 Task: Find connections with filter location Bongaigaon with filter topic #bespokewith filter profile language English with filter current company InMobi with filter school Shri Vaishnav Institute of Management, Indore with filter industry Wholesale Paper Products with filter service category Software Testing with filter keywords title Travel Writer
Action: Mouse moved to (507, 74)
Screenshot: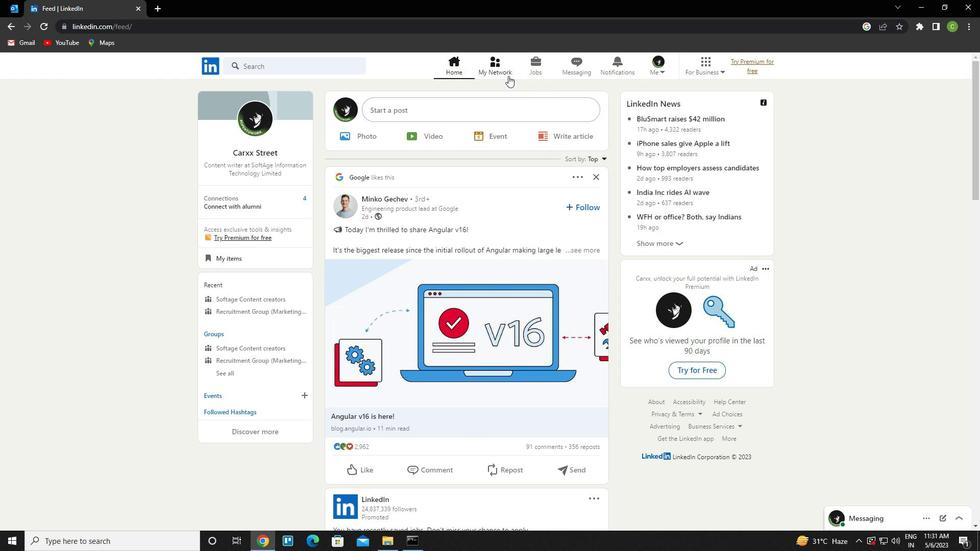 
Action: Mouse pressed left at (507, 74)
Screenshot: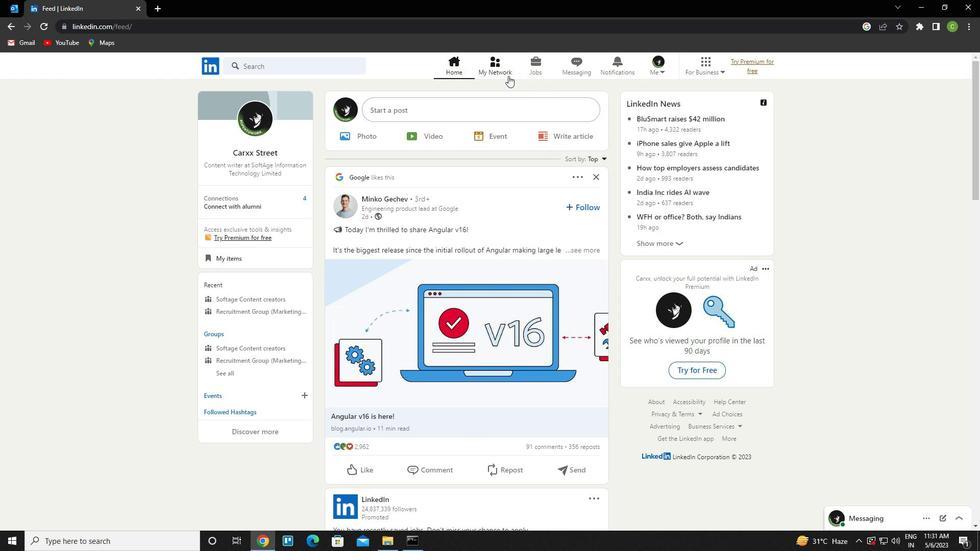 
Action: Mouse moved to (283, 120)
Screenshot: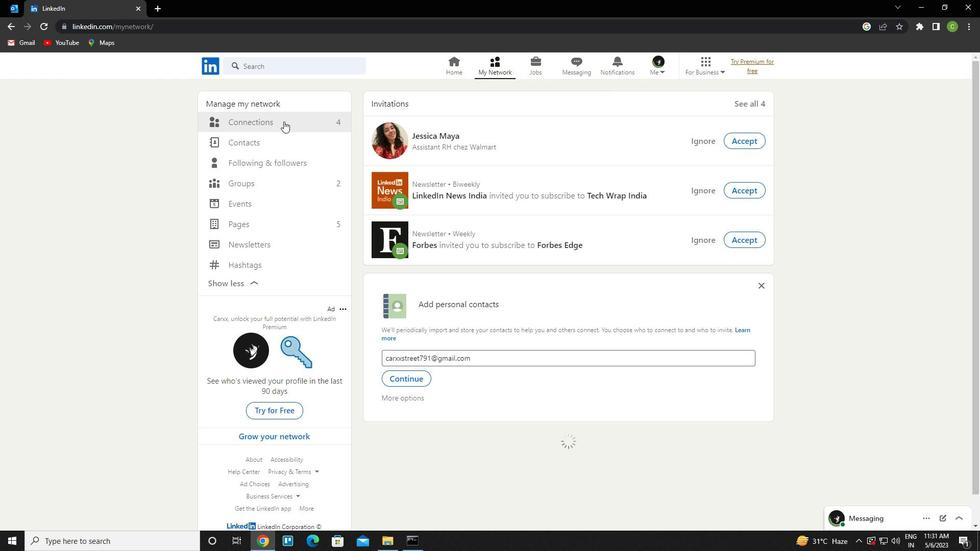 
Action: Mouse pressed left at (283, 120)
Screenshot: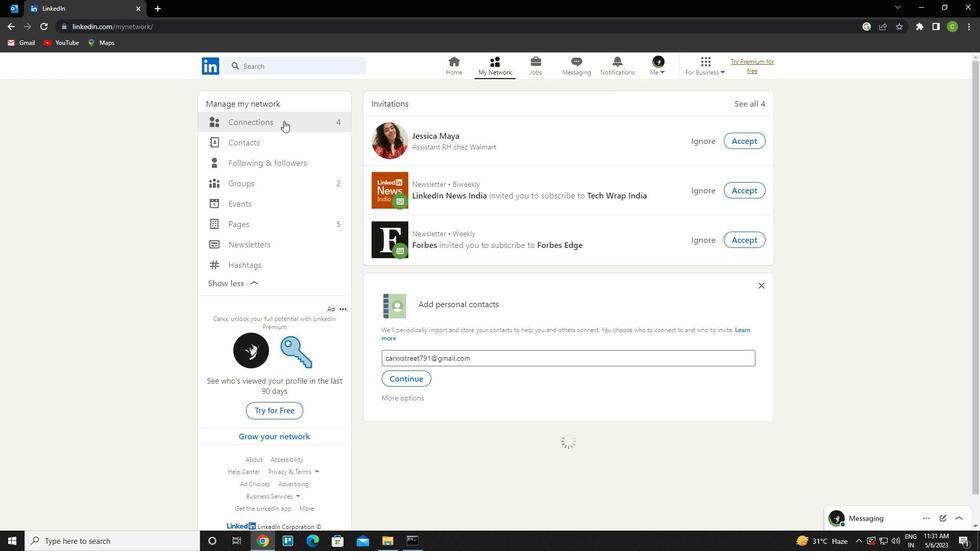 
Action: Mouse moved to (581, 117)
Screenshot: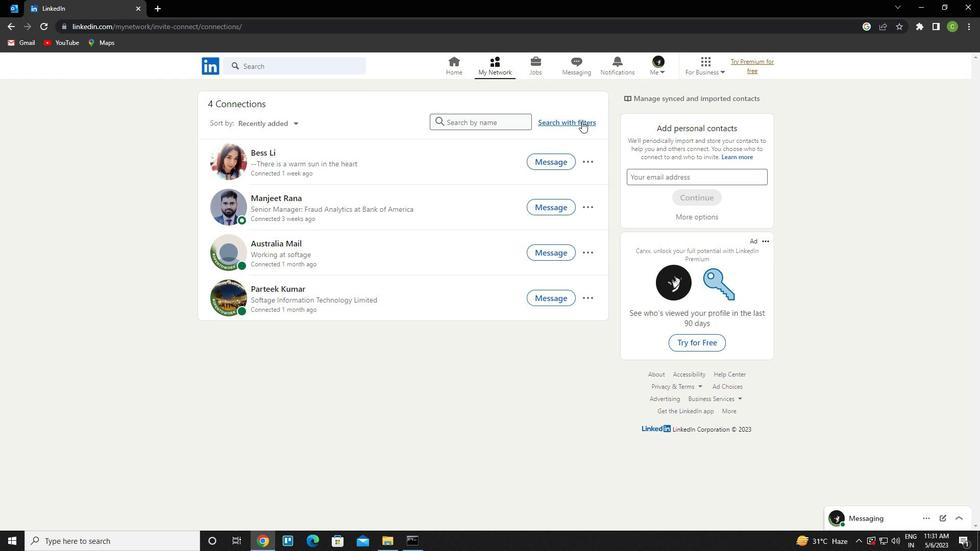 
Action: Mouse pressed left at (581, 117)
Screenshot: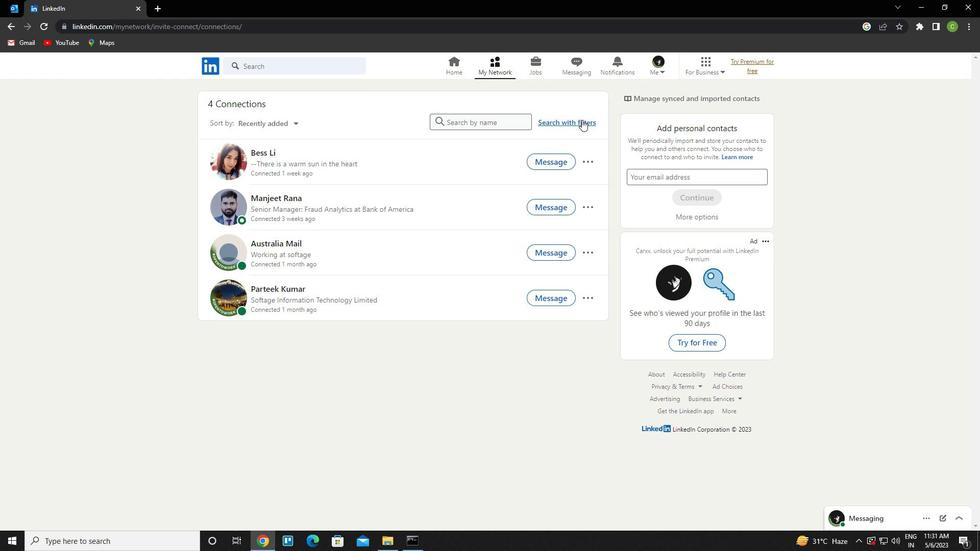 
Action: Mouse moved to (527, 92)
Screenshot: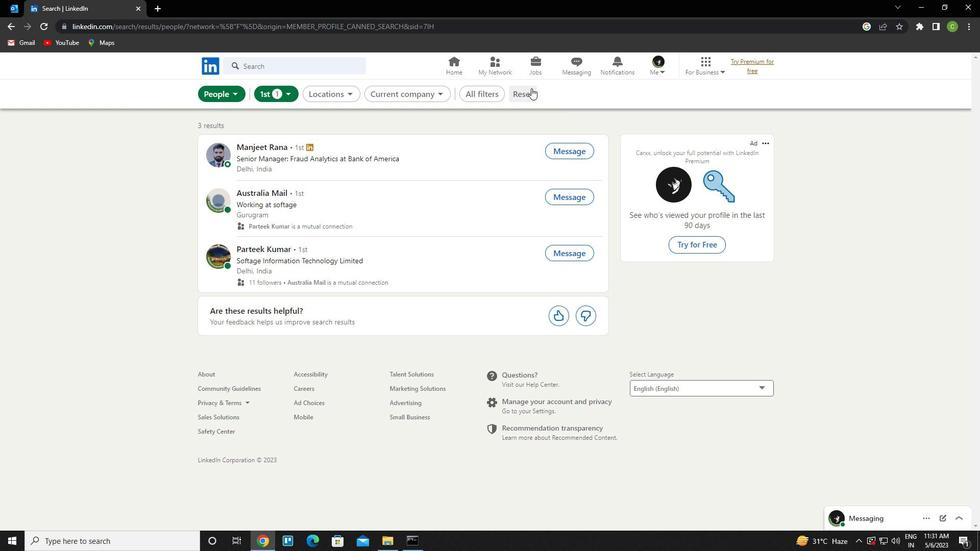 
Action: Mouse pressed left at (527, 92)
Screenshot: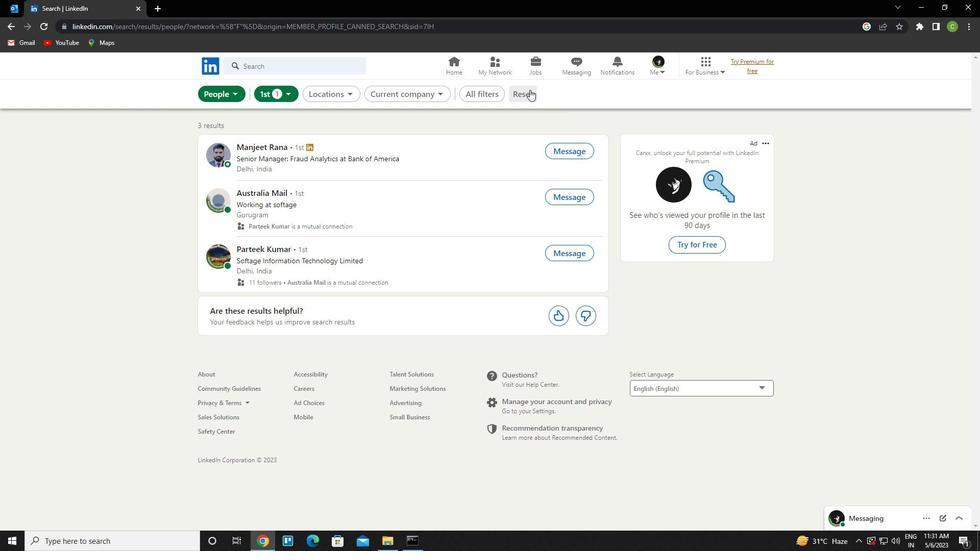 
Action: Mouse moved to (502, 98)
Screenshot: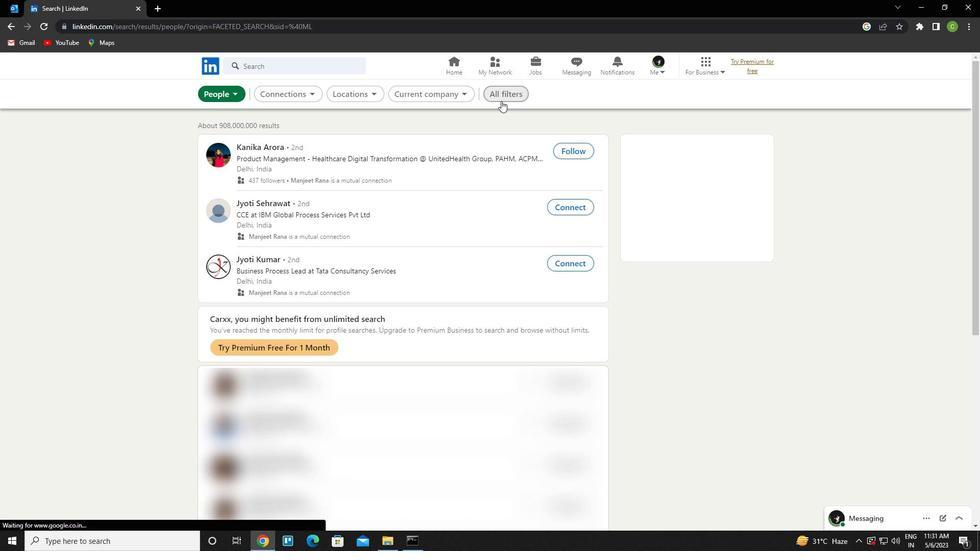 
Action: Mouse pressed left at (502, 98)
Screenshot: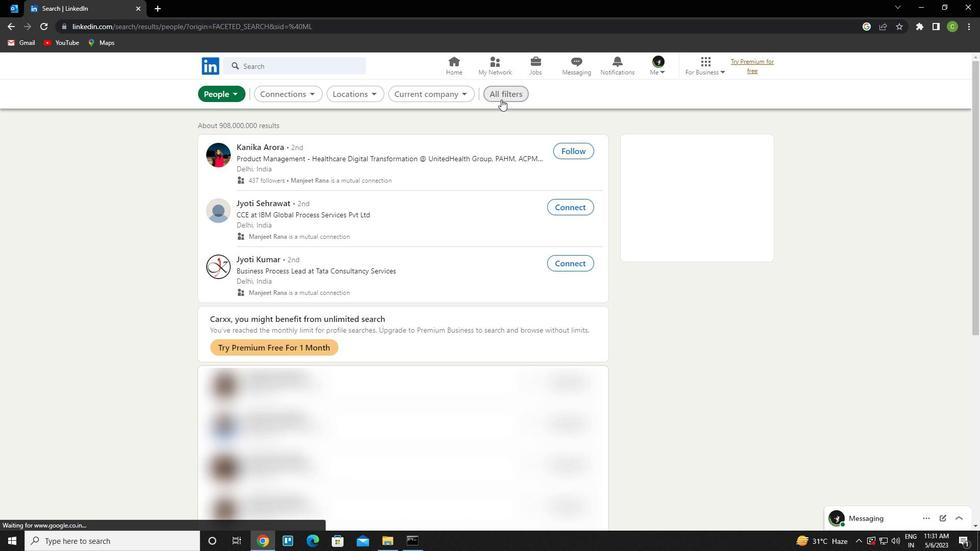
Action: Mouse moved to (850, 276)
Screenshot: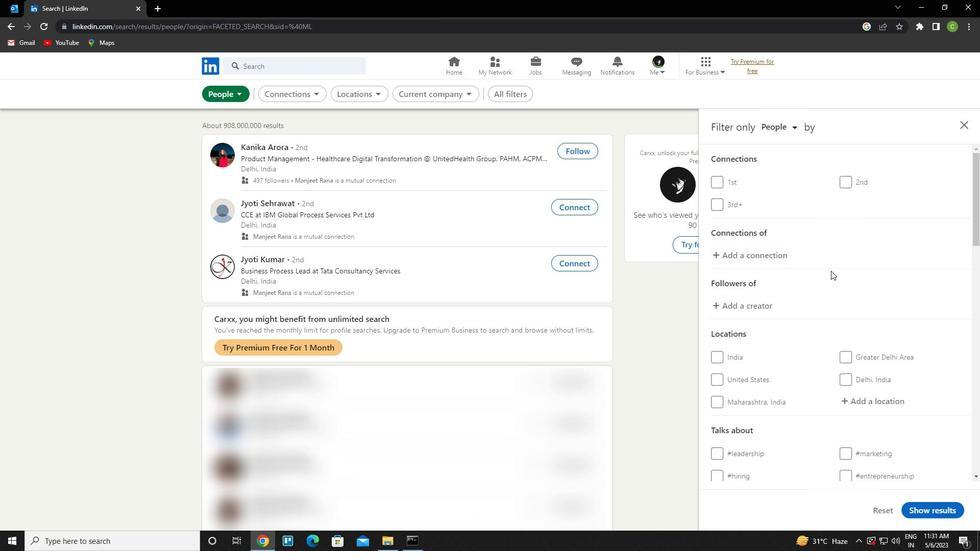 
Action: Mouse scrolled (850, 276) with delta (0, 0)
Screenshot: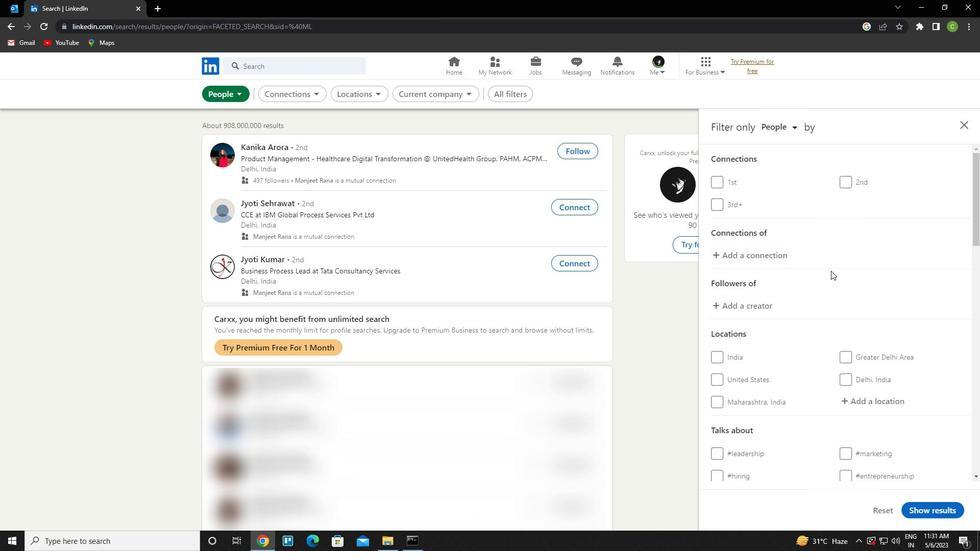
Action: Mouse moved to (853, 277)
Screenshot: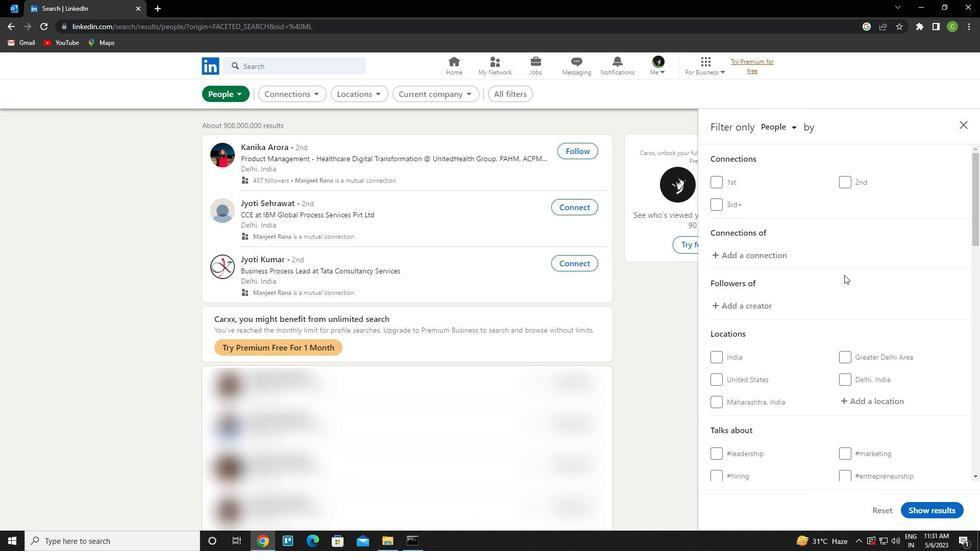 
Action: Mouse scrolled (853, 277) with delta (0, 0)
Screenshot: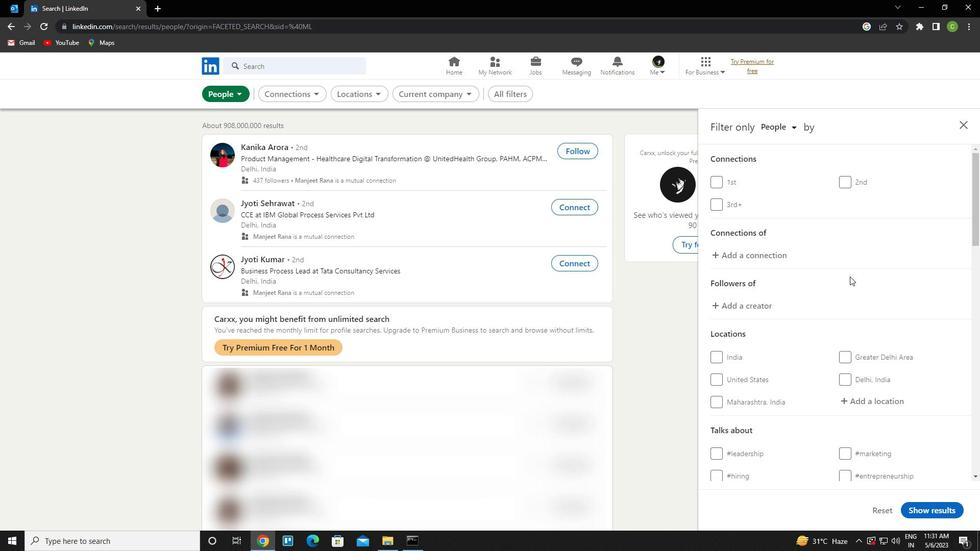 
Action: Mouse moved to (874, 295)
Screenshot: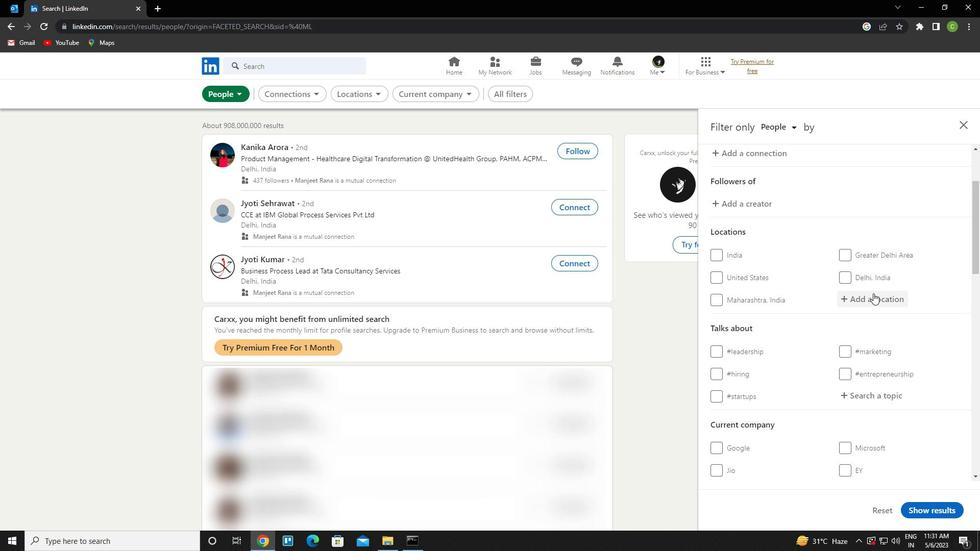 
Action: Mouse pressed left at (874, 295)
Screenshot: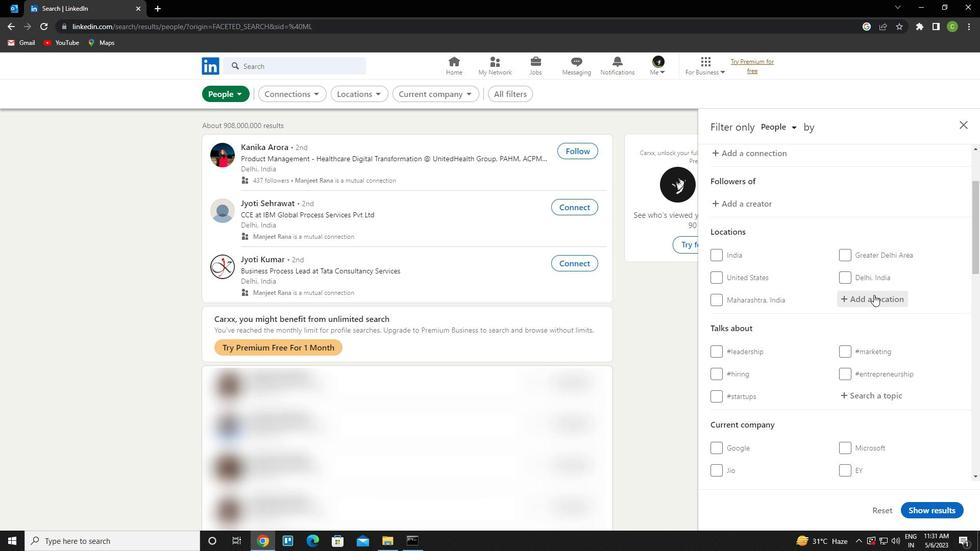 
Action: Key pressed <Key.caps_lock>b<Key.caps_lock>ongaigoan<Key.down><Key.enter><Key.backspace><Key.backspace><Key.backspace><Key.backspace><Key.backspace><Key.backspace><Key.down><Key.enter>
Screenshot: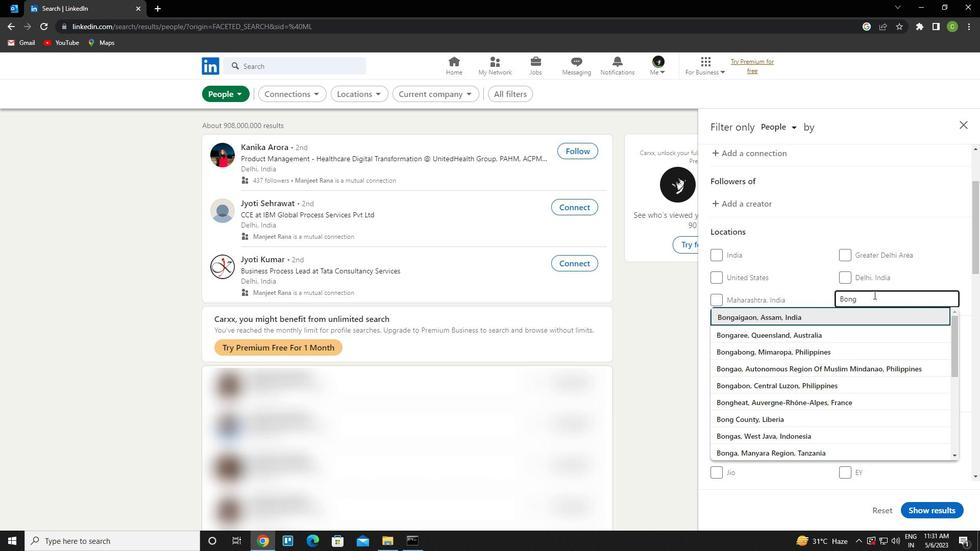 
Action: Mouse moved to (976, 208)
Screenshot: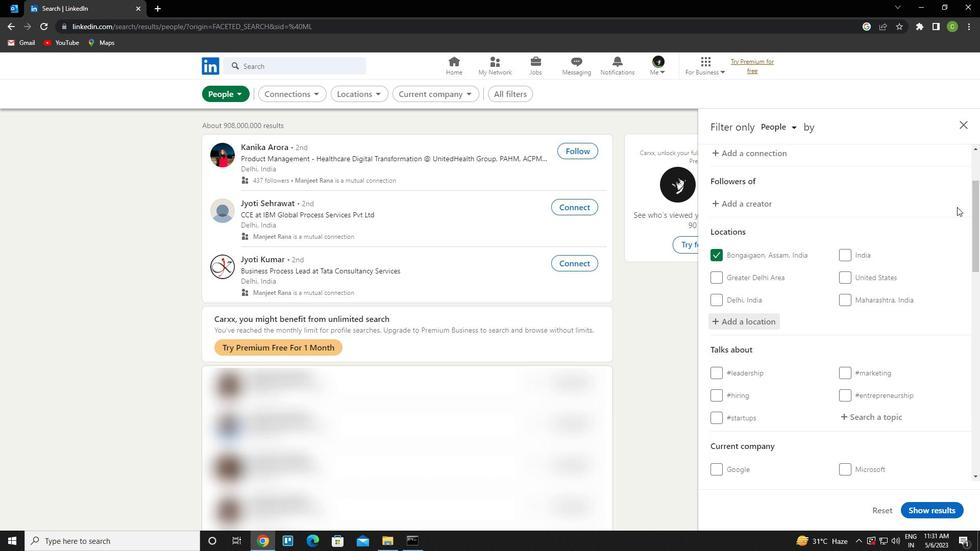 
Action: Mouse scrolled (976, 207) with delta (0, 0)
Screenshot: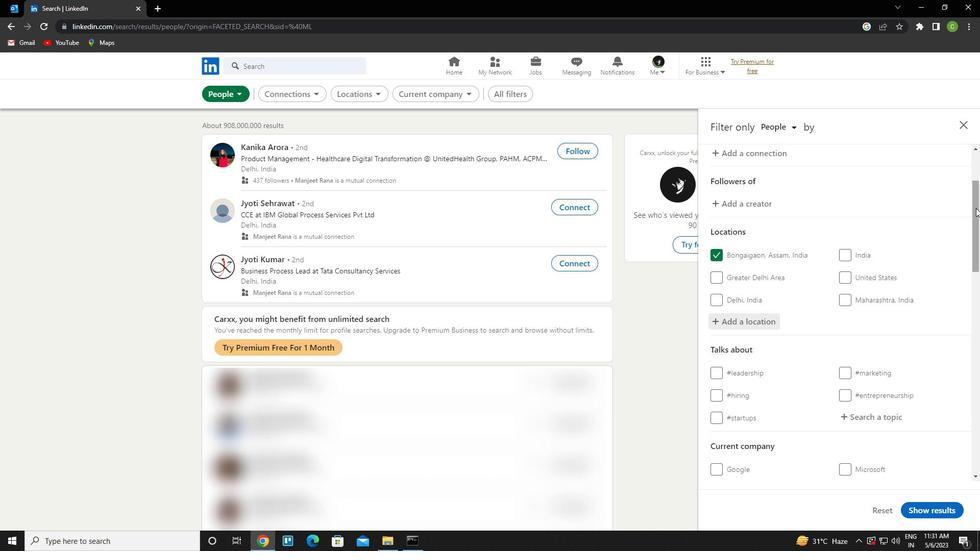 
Action: Mouse moved to (869, 373)
Screenshot: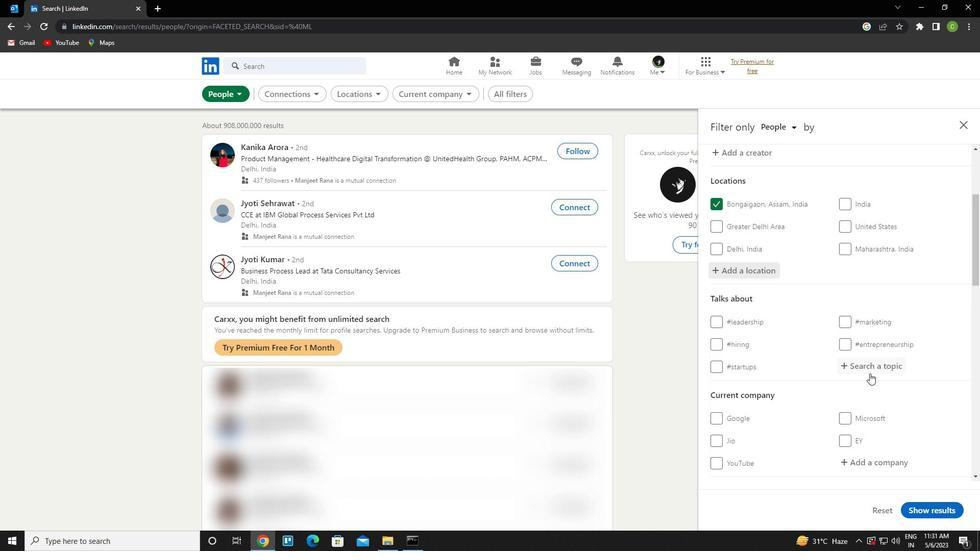 
Action: Mouse pressed left at (869, 373)
Screenshot: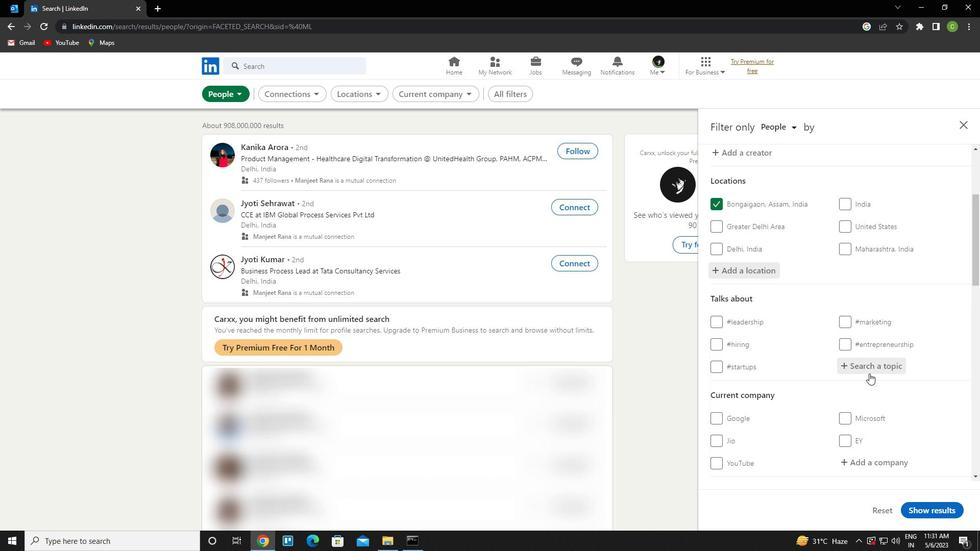 
Action: Key pressed bespoke<Key.down><Key.enter>
Screenshot: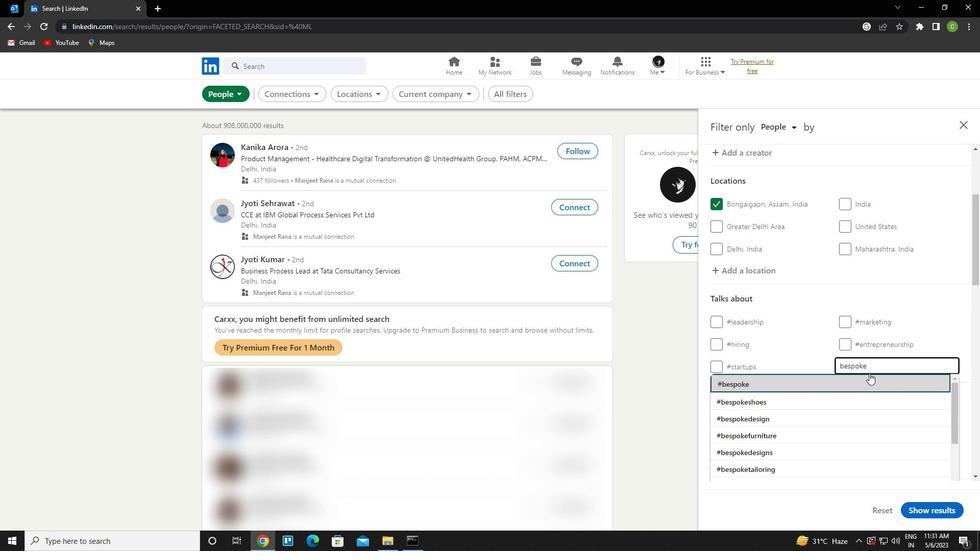 
Action: Mouse moved to (866, 351)
Screenshot: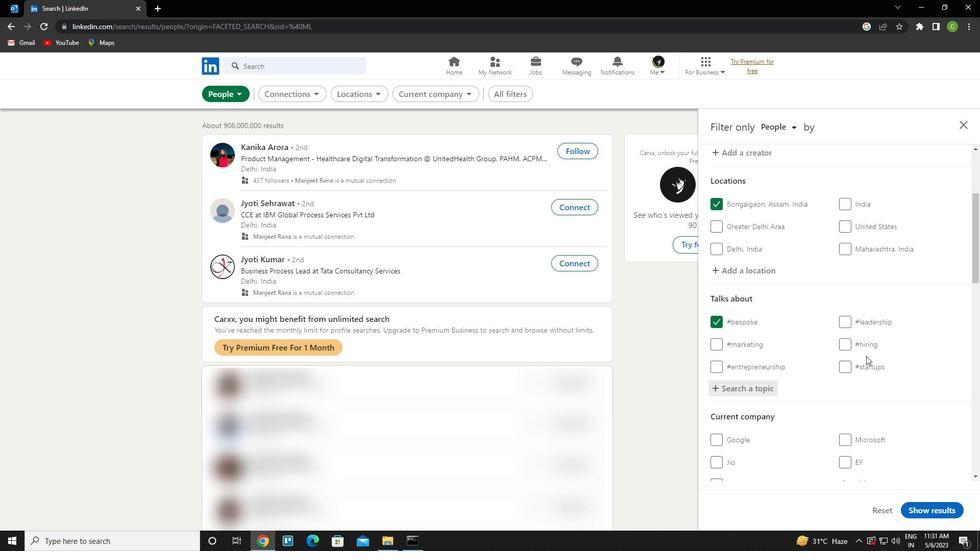 
Action: Mouse scrolled (866, 351) with delta (0, 0)
Screenshot: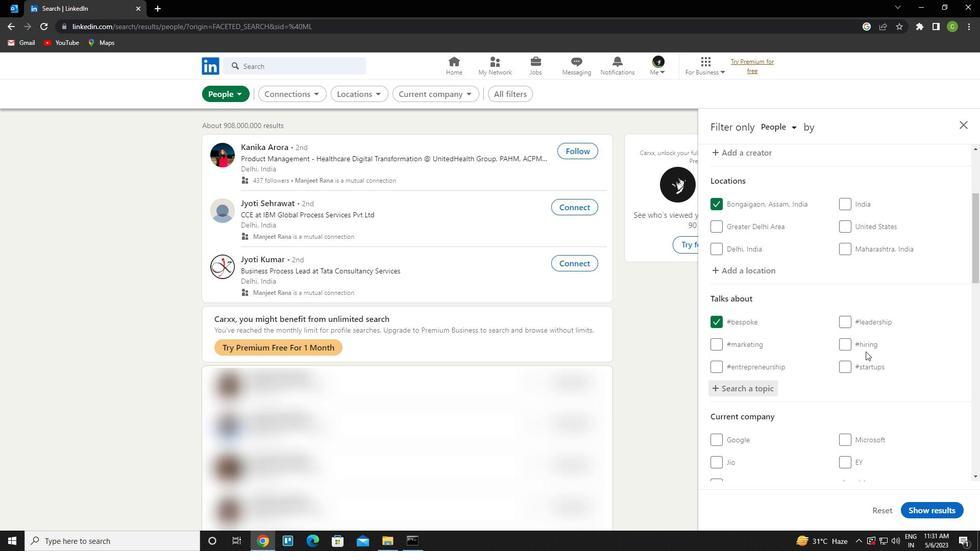
Action: Mouse scrolled (866, 351) with delta (0, 0)
Screenshot: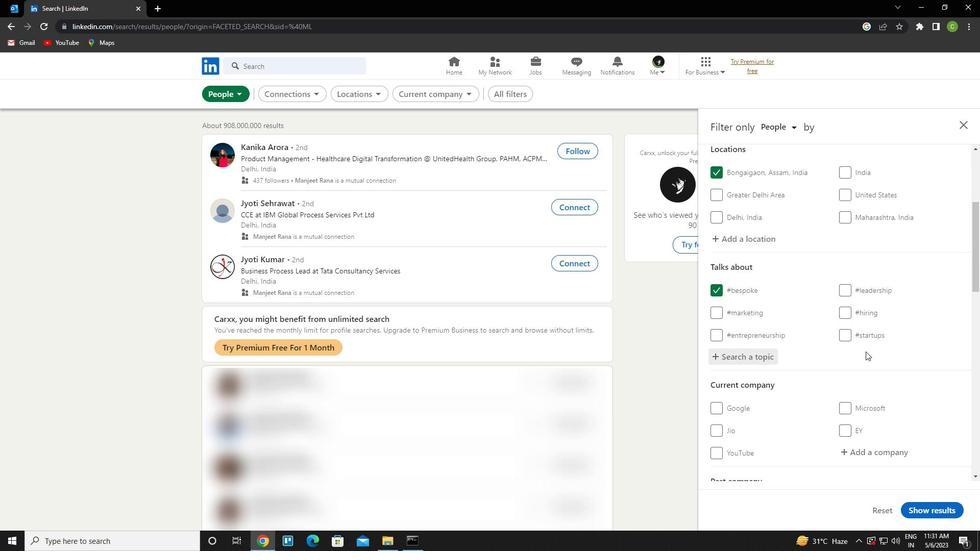 
Action: Mouse scrolled (866, 351) with delta (0, 0)
Screenshot: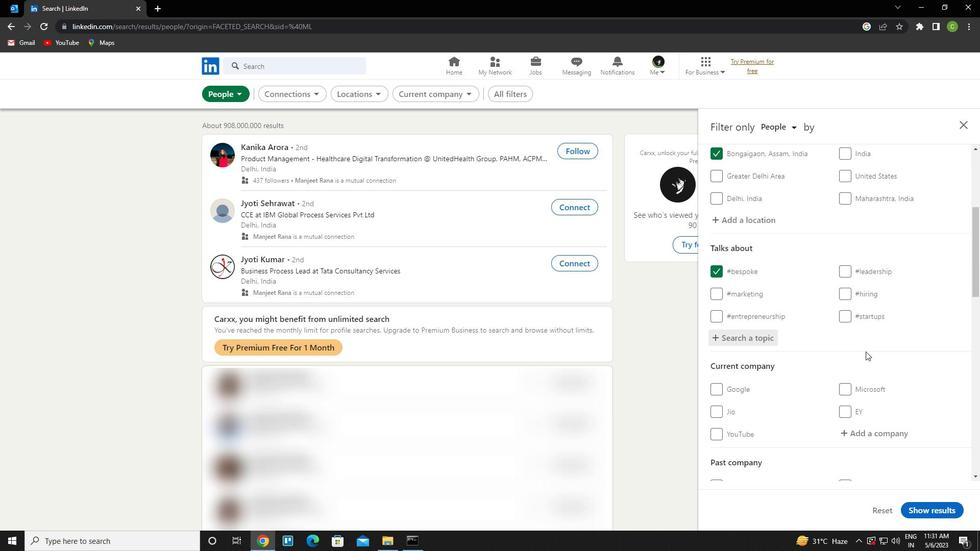 
Action: Mouse scrolled (866, 351) with delta (0, 0)
Screenshot: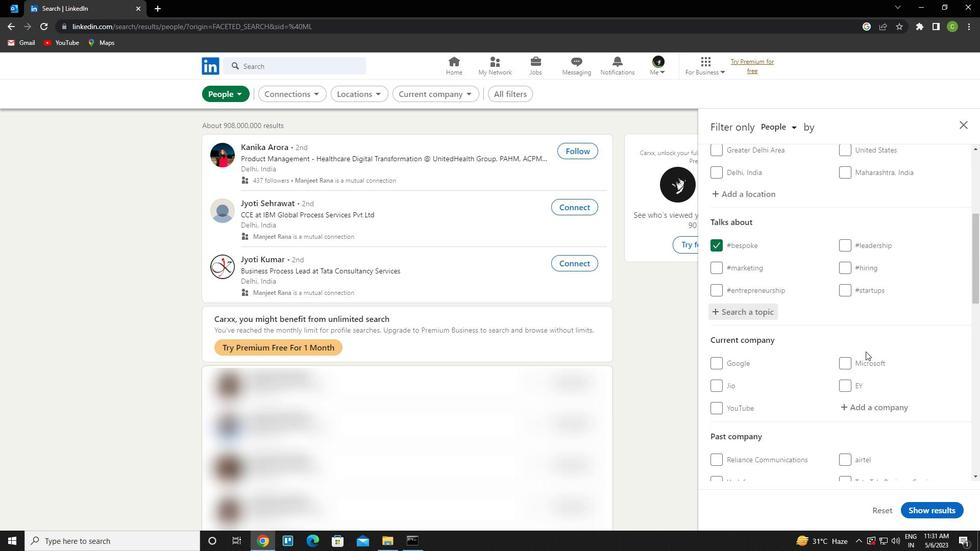 
Action: Mouse scrolled (866, 351) with delta (0, 0)
Screenshot: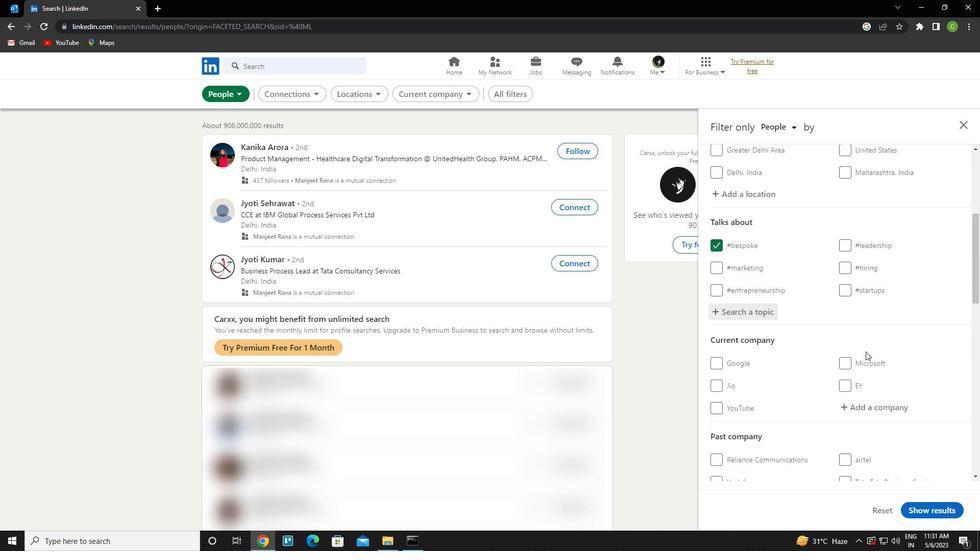 
Action: Mouse scrolled (866, 351) with delta (0, 0)
Screenshot: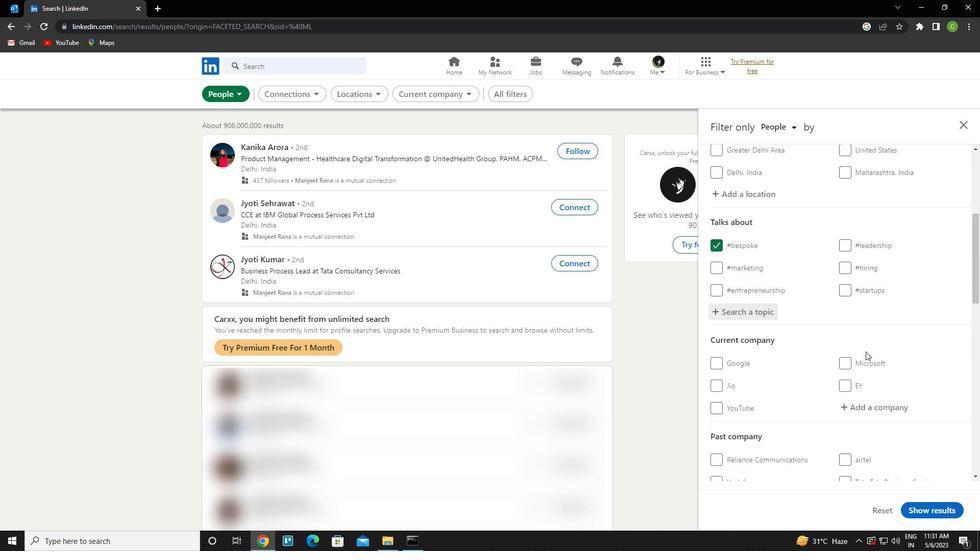 
Action: Mouse scrolled (866, 351) with delta (0, 0)
Screenshot: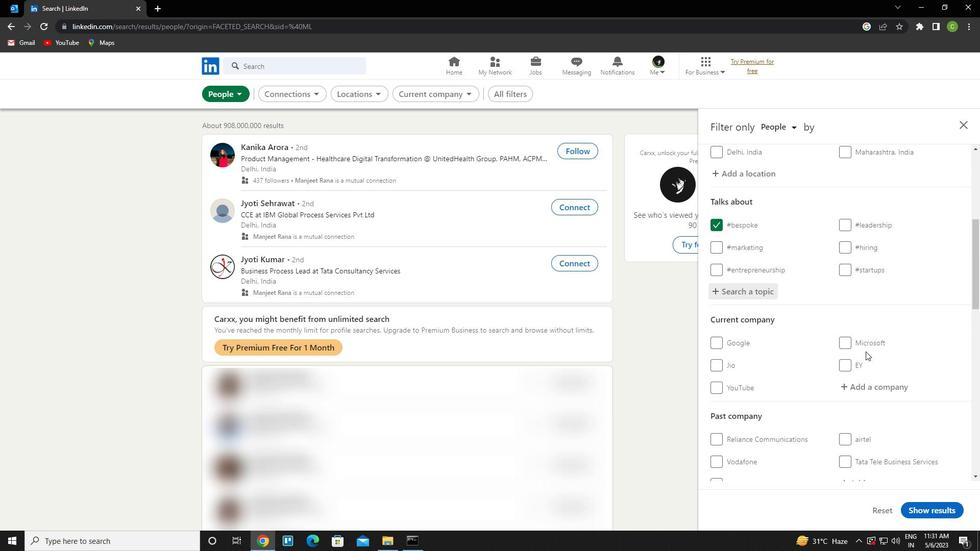 
Action: Mouse scrolled (866, 351) with delta (0, 0)
Screenshot: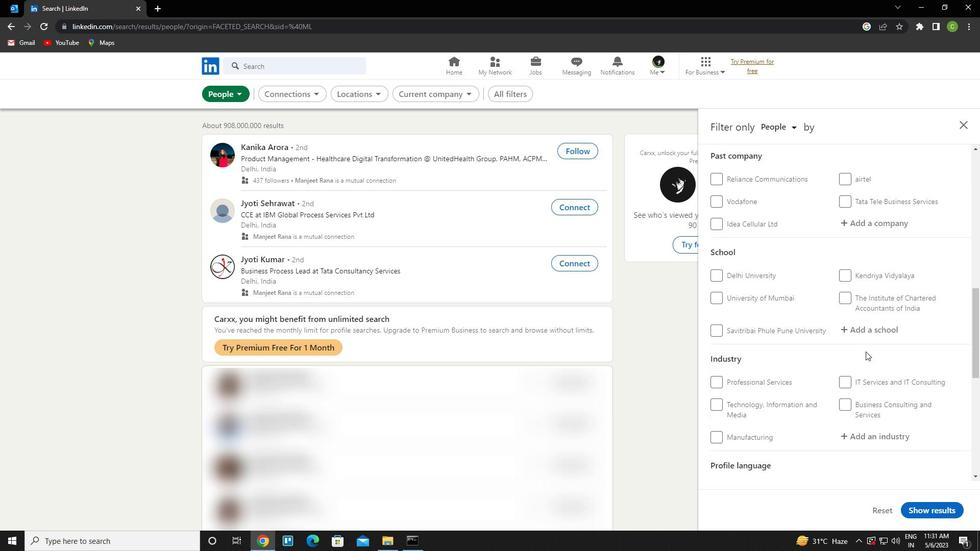 
Action: Mouse scrolled (866, 351) with delta (0, 0)
Screenshot: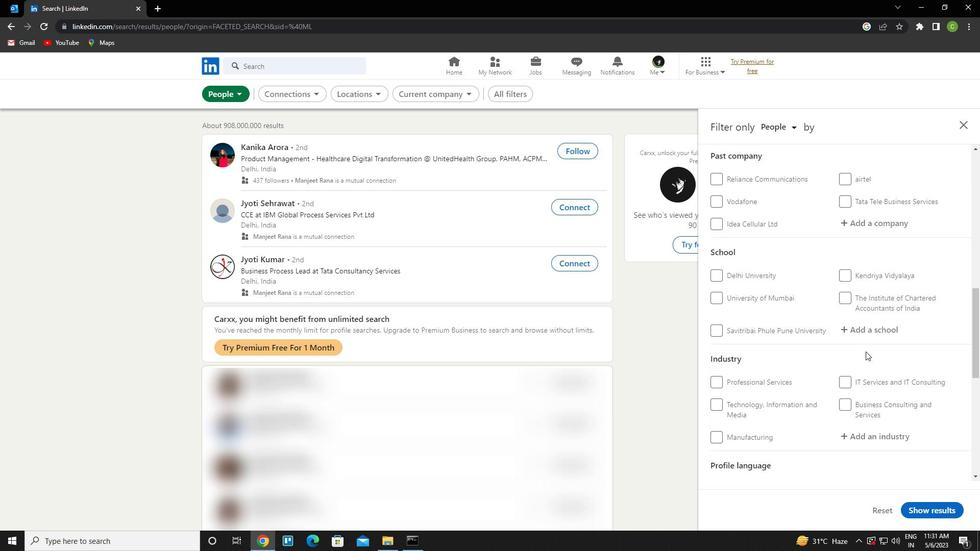 
Action: Mouse scrolled (866, 351) with delta (0, 0)
Screenshot: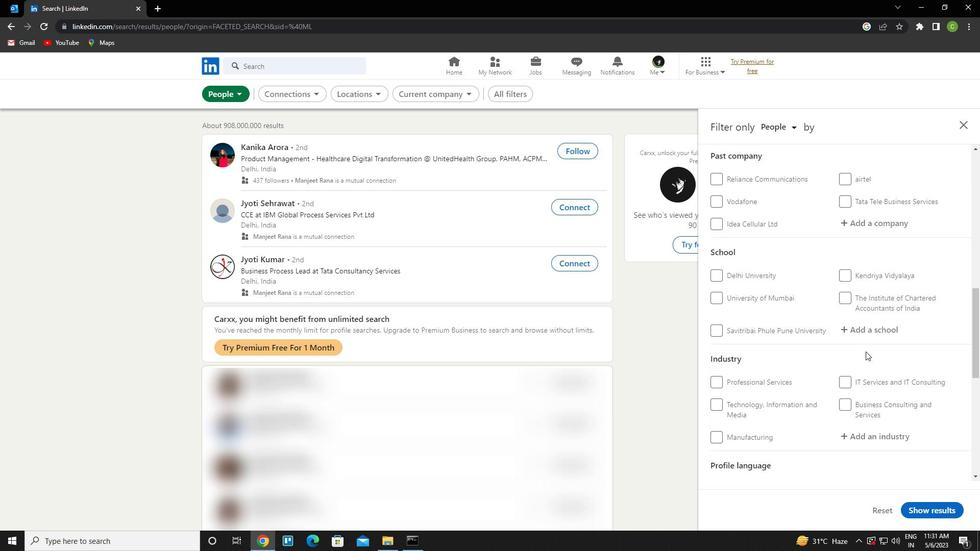 
Action: Mouse scrolled (866, 351) with delta (0, 0)
Screenshot: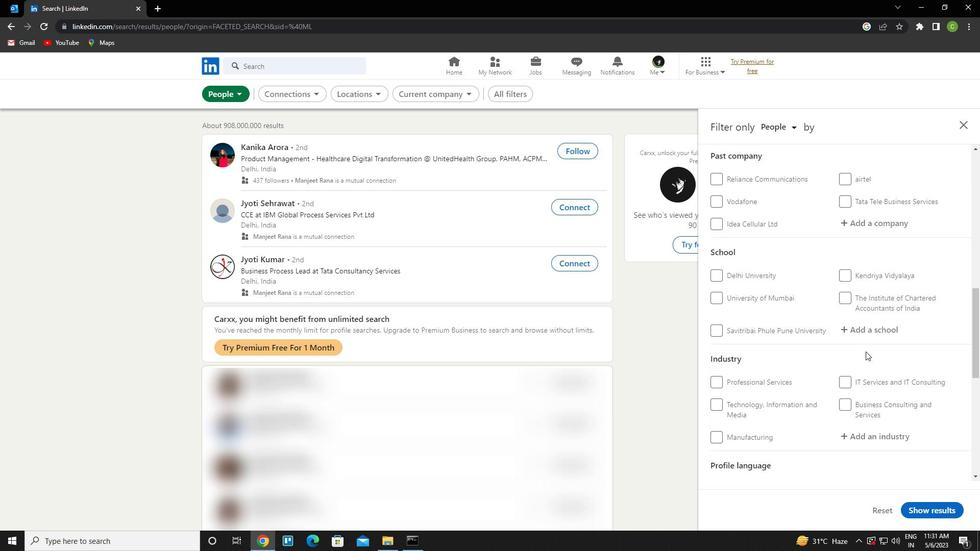 
Action: Mouse moved to (707, 281)
Screenshot: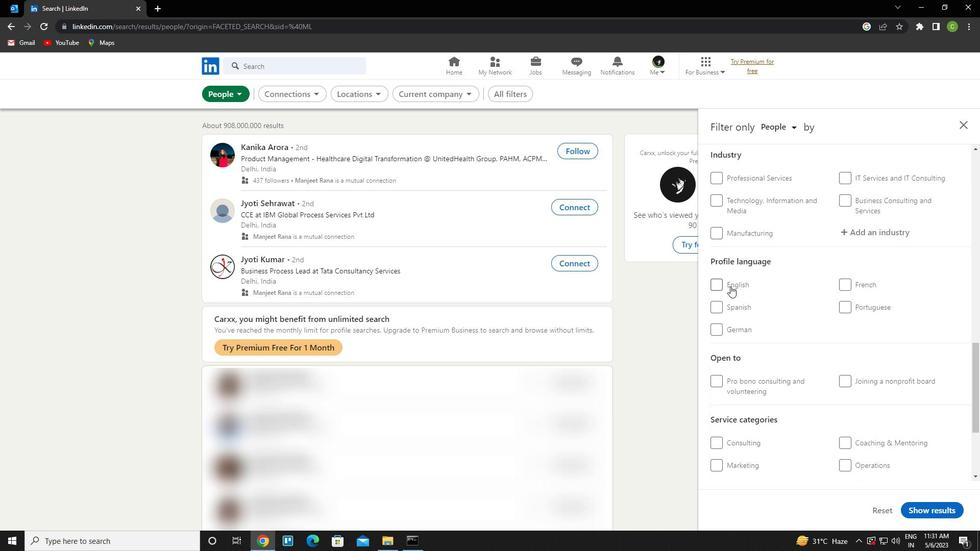 
Action: Mouse pressed left at (707, 281)
Screenshot: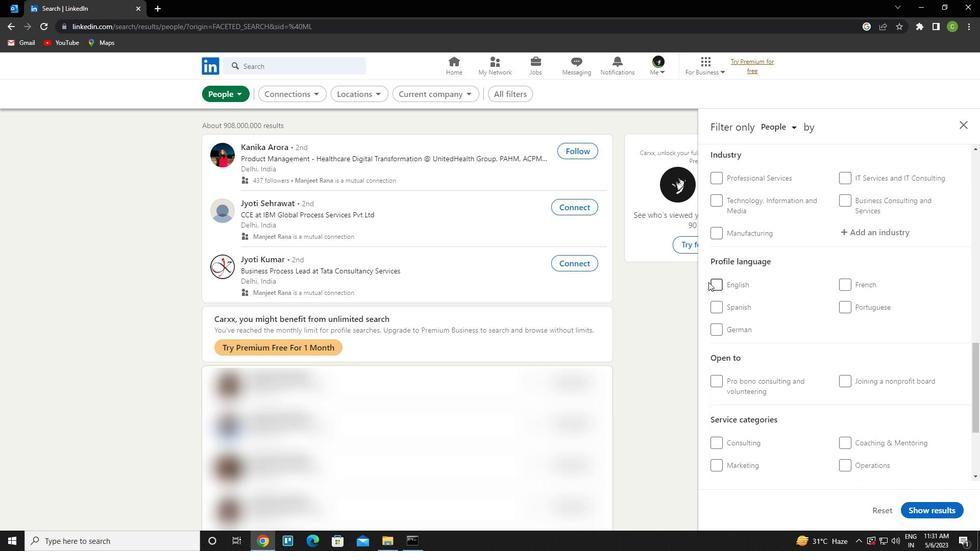
Action: Mouse moved to (711, 283)
Screenshot: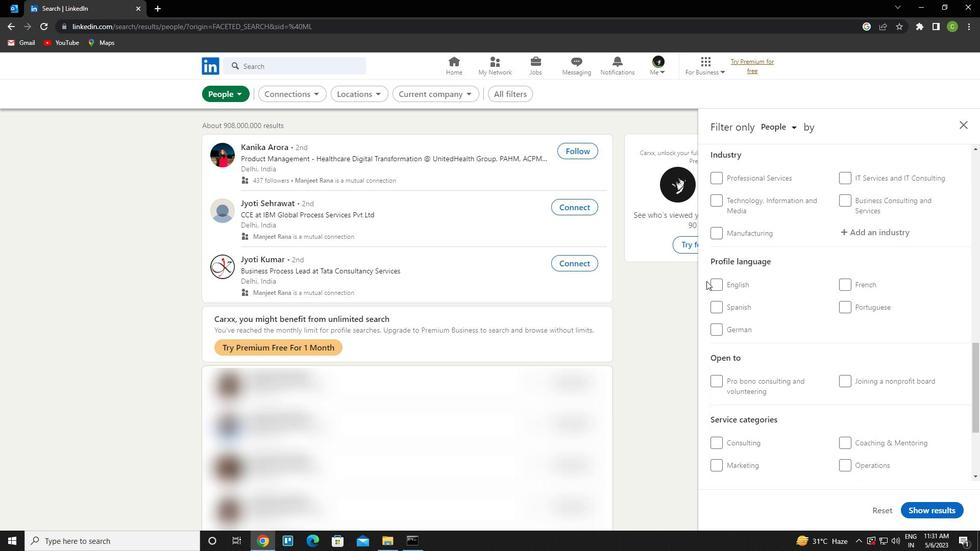
Action: Mouse pressed left at (711, 283)
Screenshot: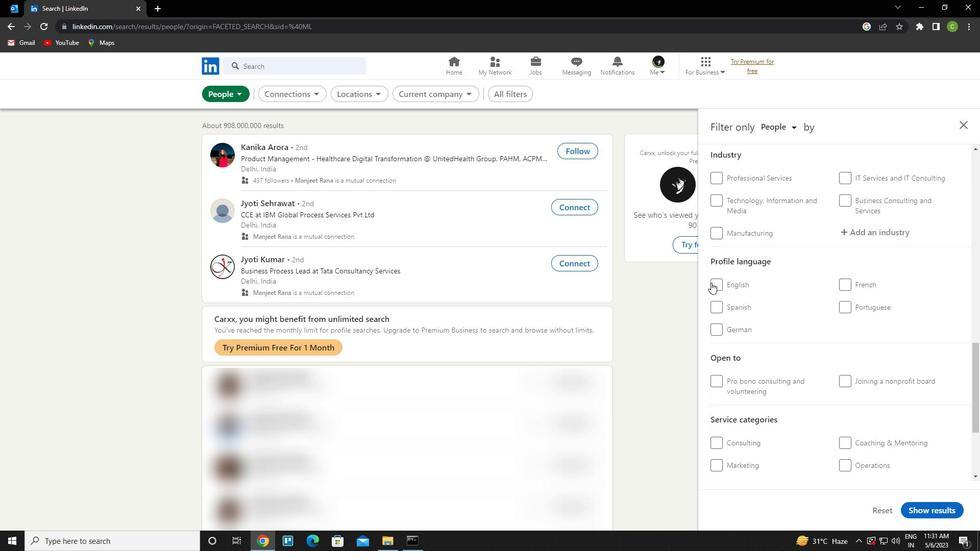 
Action: Mouse moved to (804, 321)
Screenshot: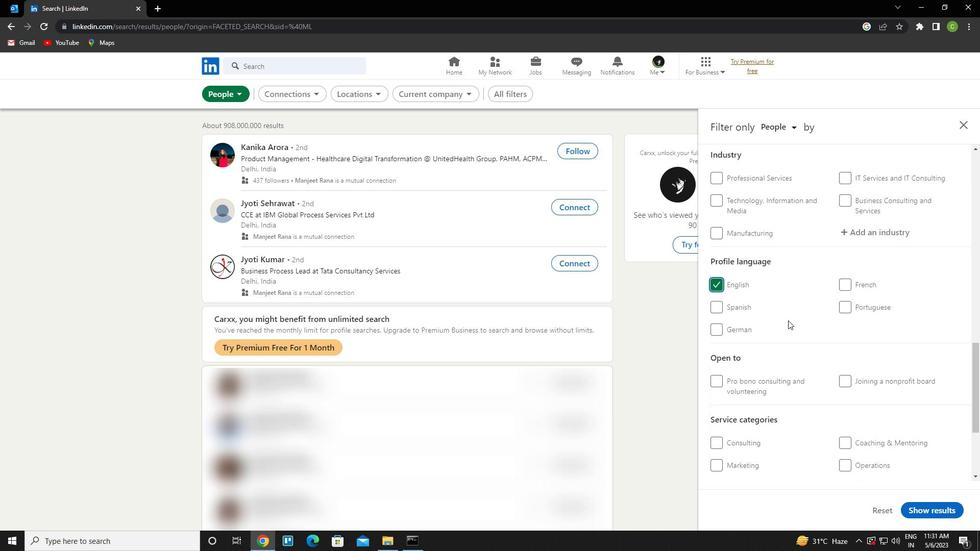 
Action: Mouse scrolled (804, 322) with delta (0, 0)
Screenshot: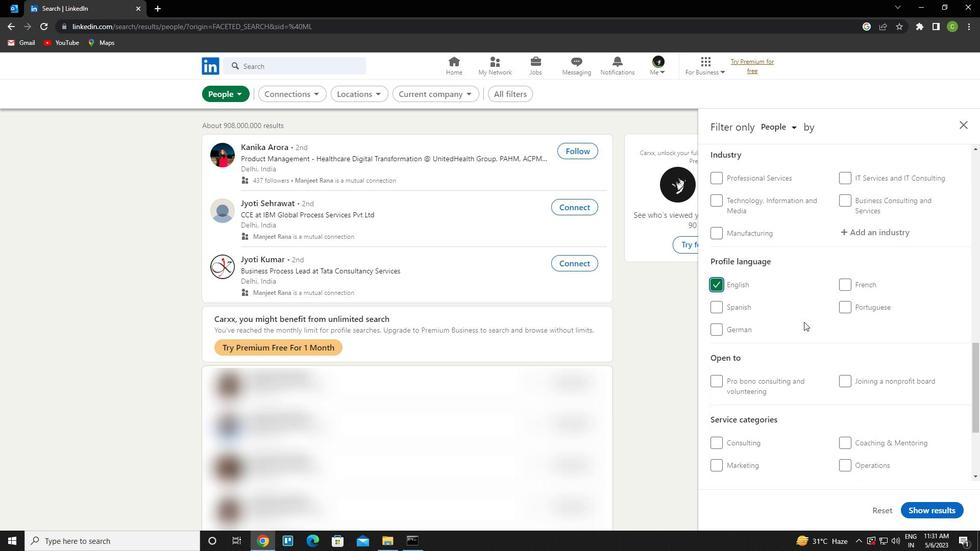 
Action: Mouse scrolled (804, 322) with delta (0, 0)
Screenshot: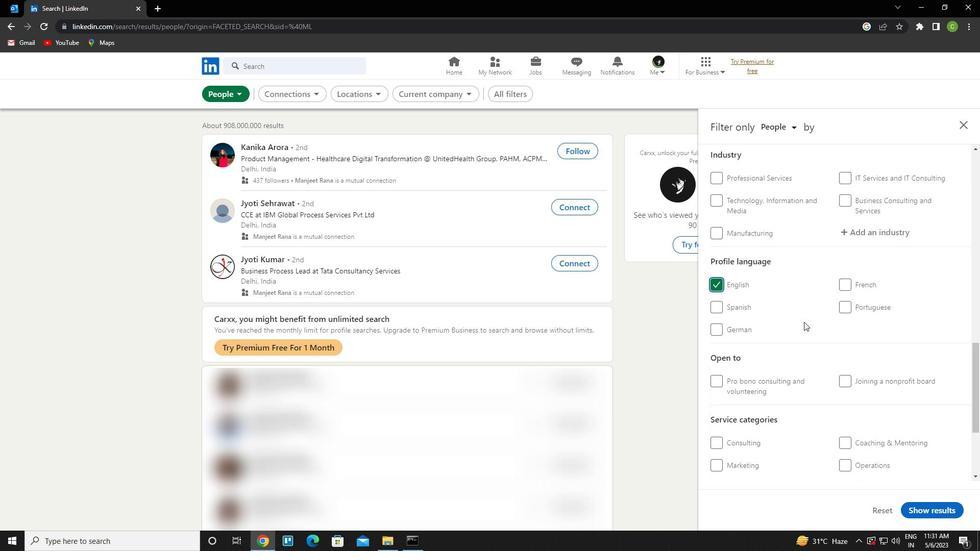 
Action: Mouse scrolled (804, 322) with delta (0, 0)
Screenshot: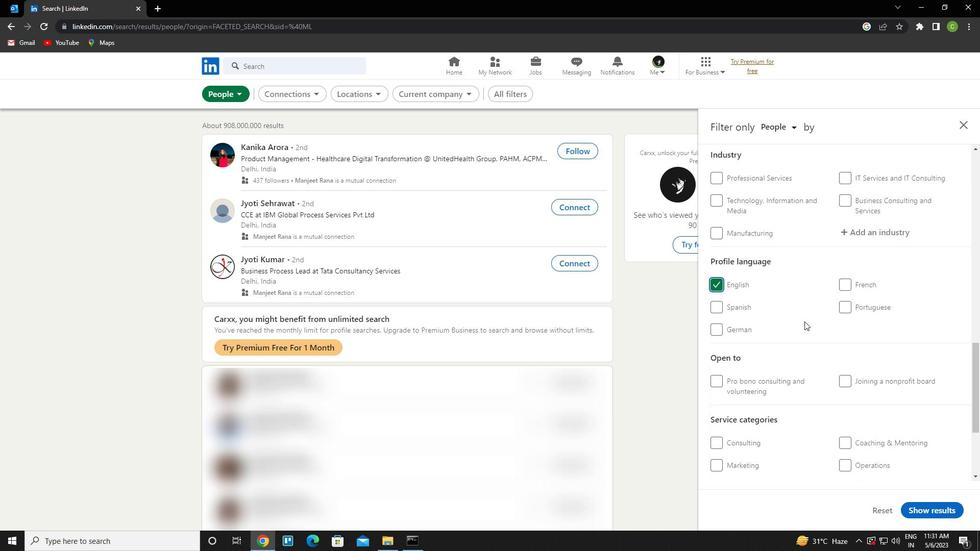 
Action: Mouse scrolled (804, 322) with delta (0, 0)
Screenshot: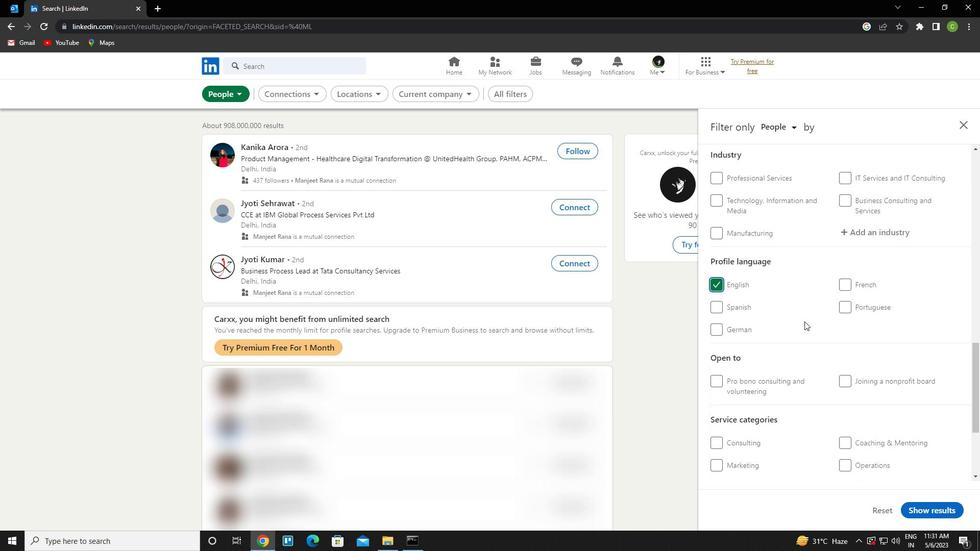 
Action: Mouse scrolled (804, 322) with delta (0, 0)
Screenshot: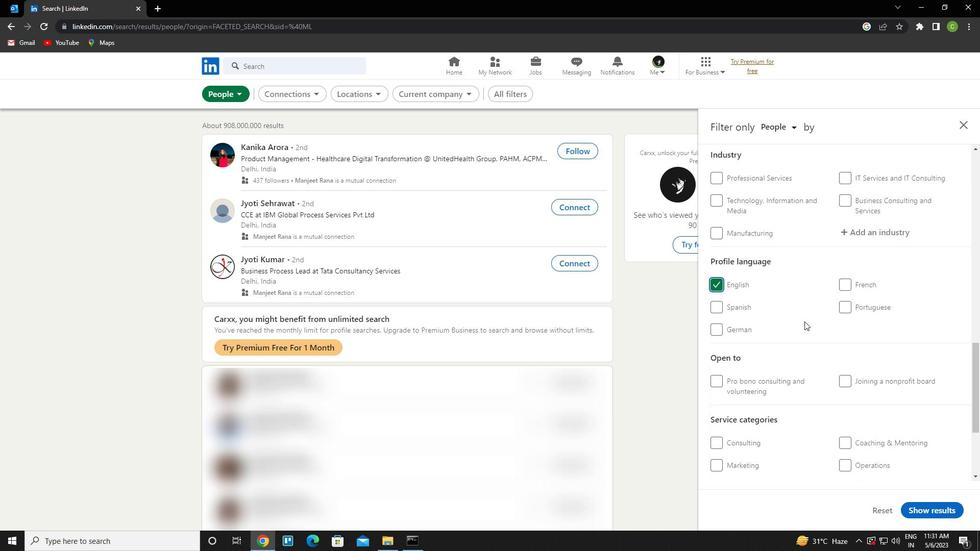 
Action: Mouse scrolled (804, 322) with delta (0, 0)
Screenshot: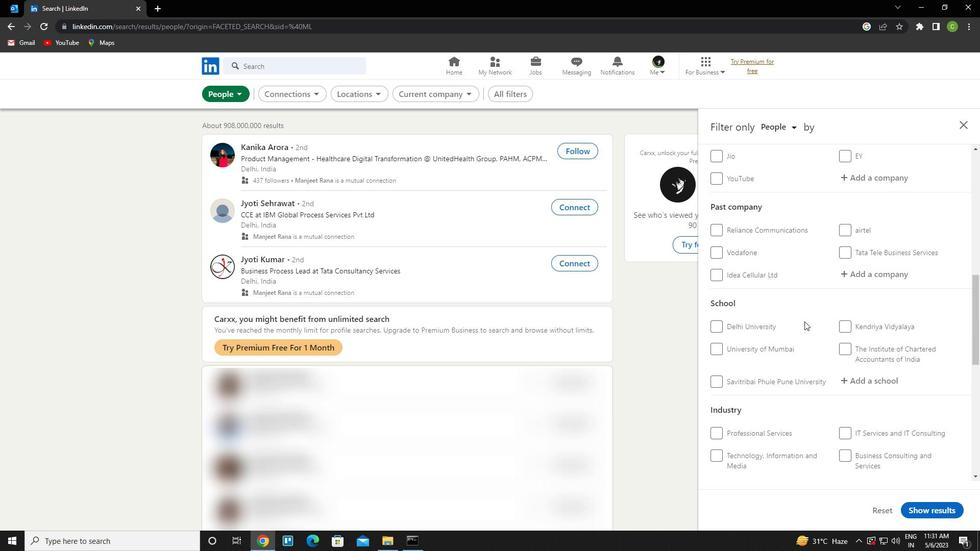 
Action: Mouse moved to (875, 233)
Screenshot: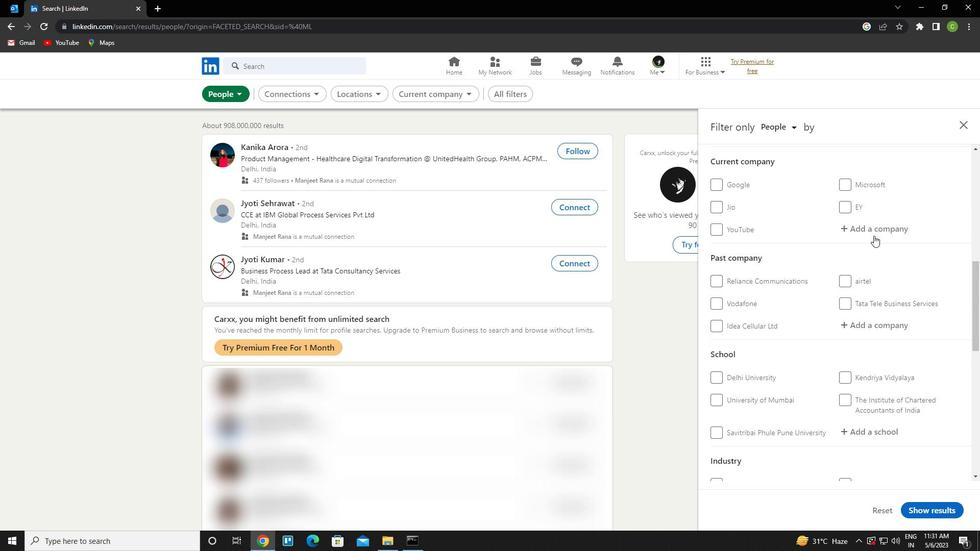 
Action: Mouse pressed left at (875, 233)
Screenshot: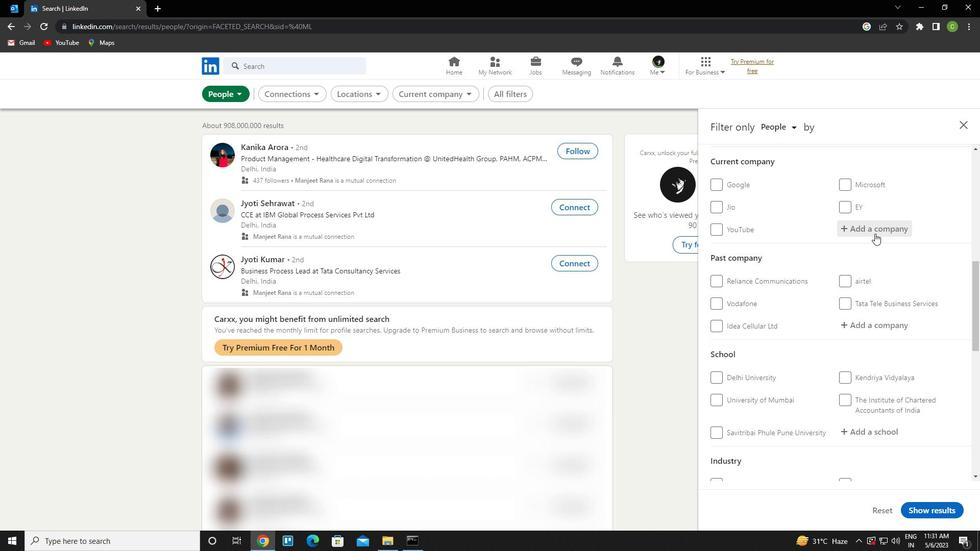 
Action: Key pressed <Key.caps_lock>i<Key.caps_lock>nmobi<Key.down><Key.enter>
Screenshot: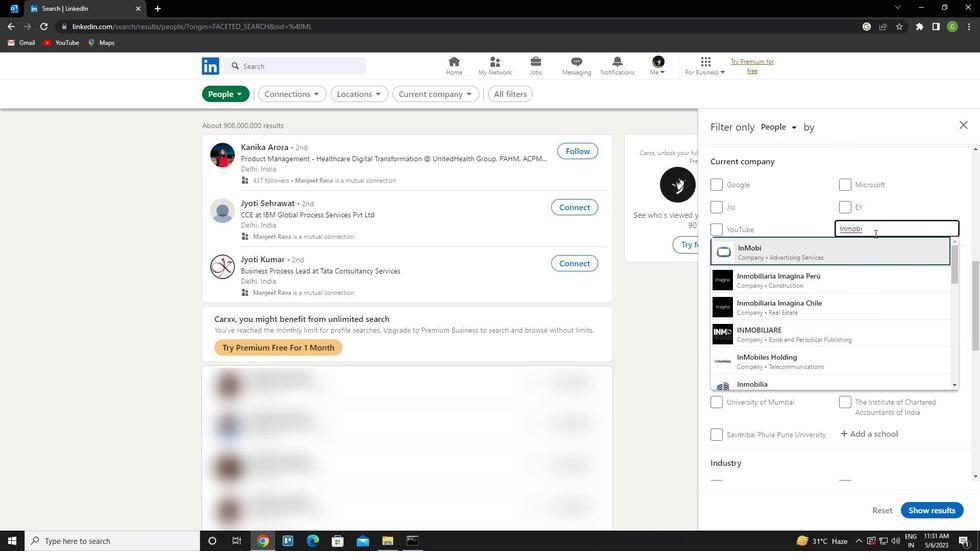 
Action: Mouse scrolled (875, 233) with delta (0, 0)
Screenshot: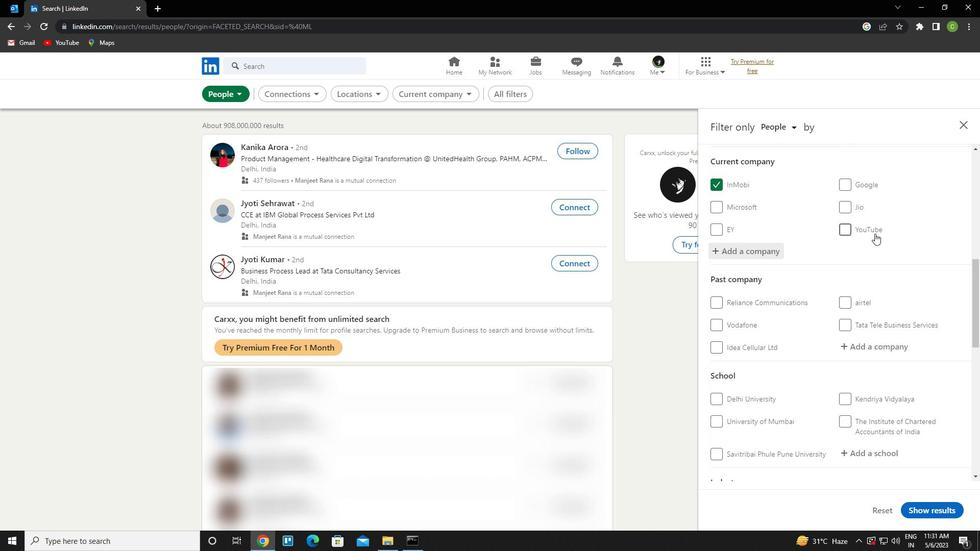 
Action: Mouse scrolled (875, 233) with delta (0, 0)
Screenshot: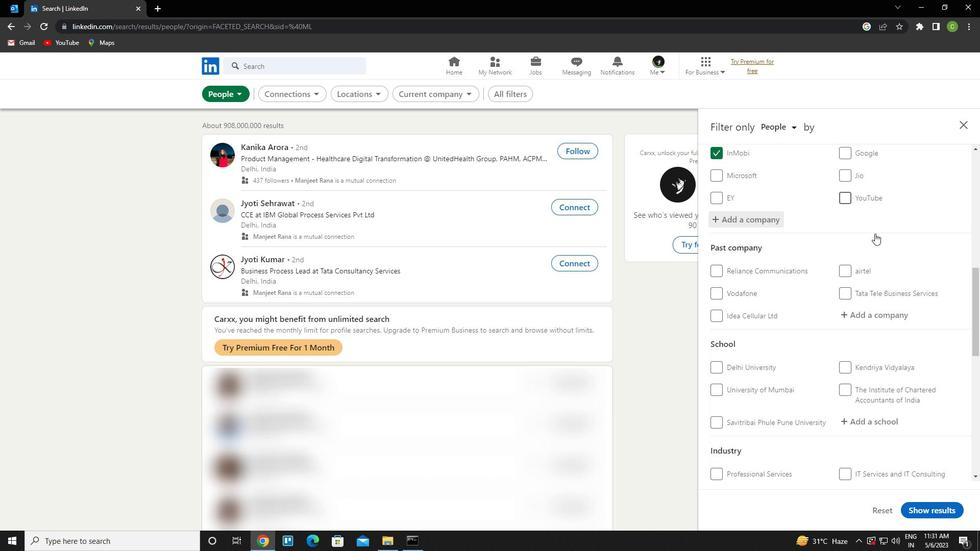 
Action: Mouse moved to (873, 242)
Screenshot: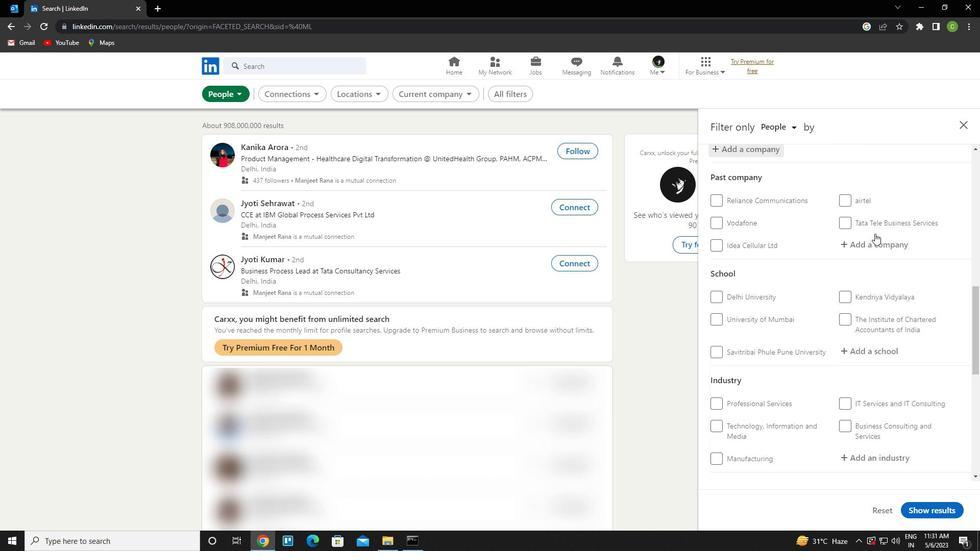 
Action: Mouse scrolled (873, 241) with delta (0, 0)
Screenshot: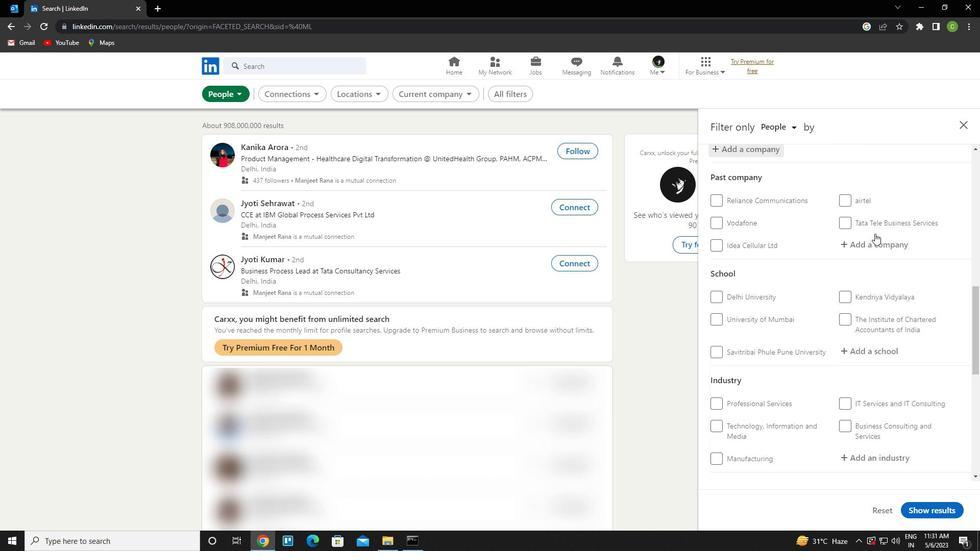 
Action: Mouse moved to (871, 243)
Screenshot: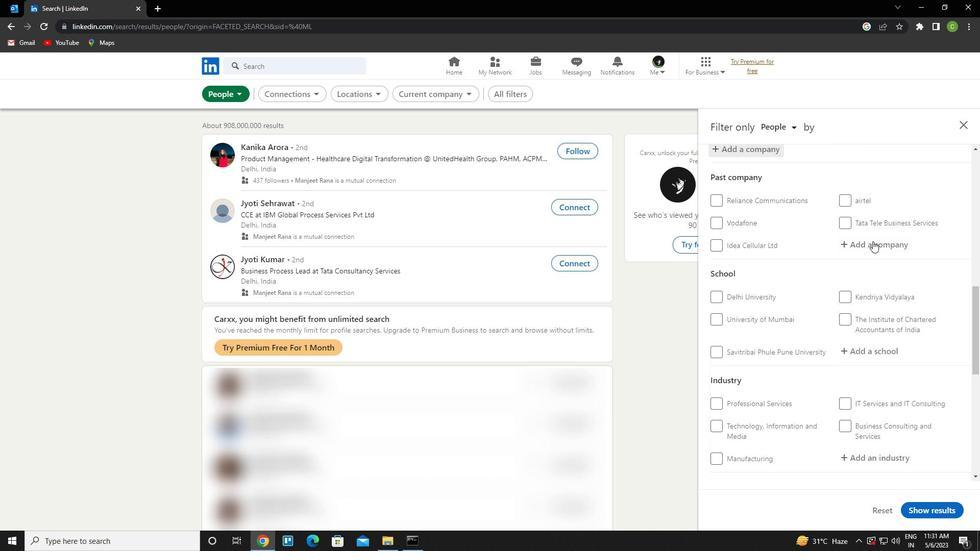
Action: Mouse scrolled (871, 242) with delta (0, 0)
Screenshot: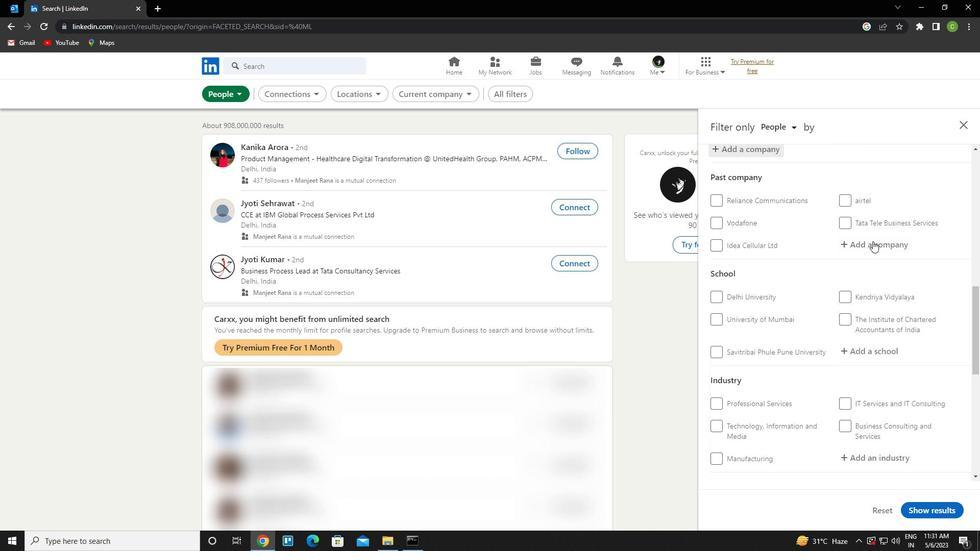
Action: Mouse moved to (872, 255)
Screenshot: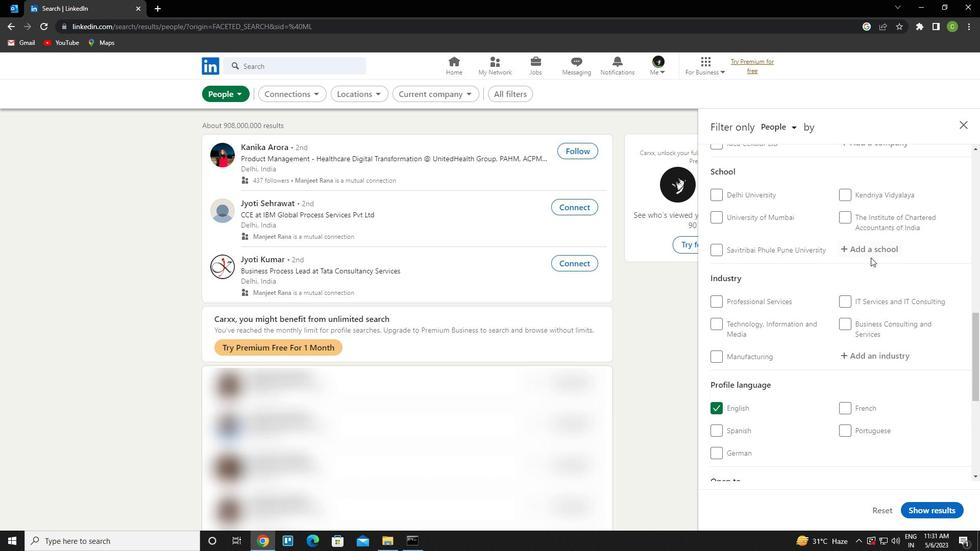 
Action: Mouse pressed left at (872, 255)
Screenshot: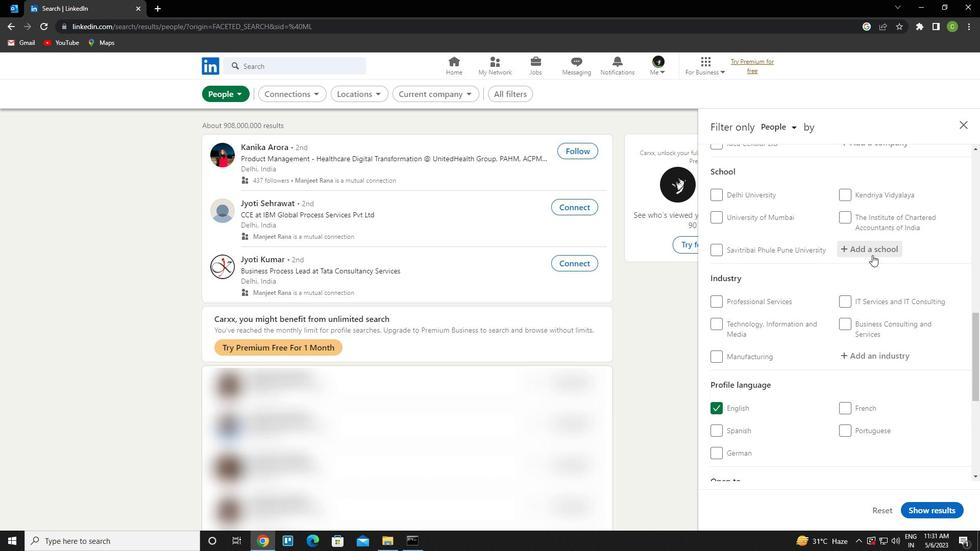 
Action: Mouse moved to (873, 254)
Screenshot: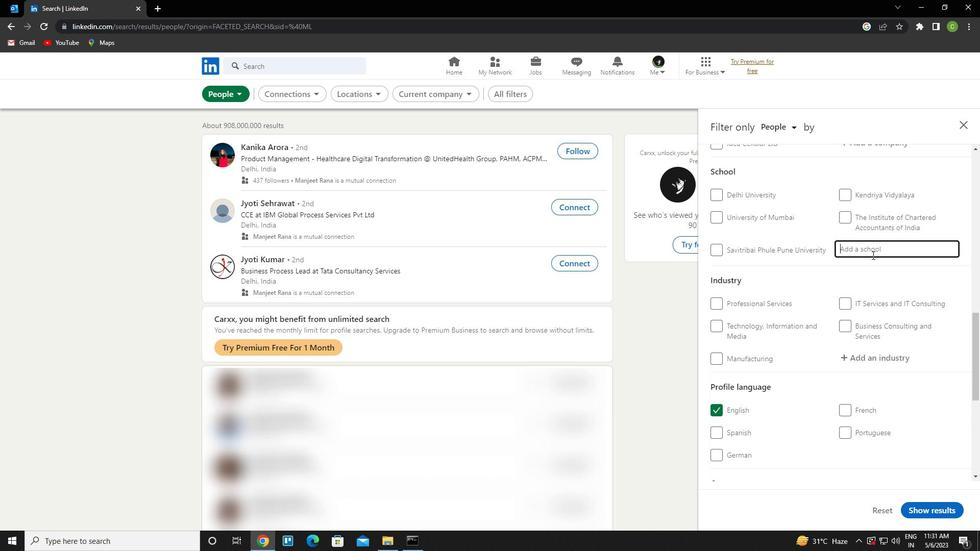 
Action: Key pressed <Key.caps_lock>s<Key.caps_lock>hri<Key.space><Key.caps_lock>v<Key.caps_lock>aishnav<Key.down><Key.down><Key.enter>
Screenshot: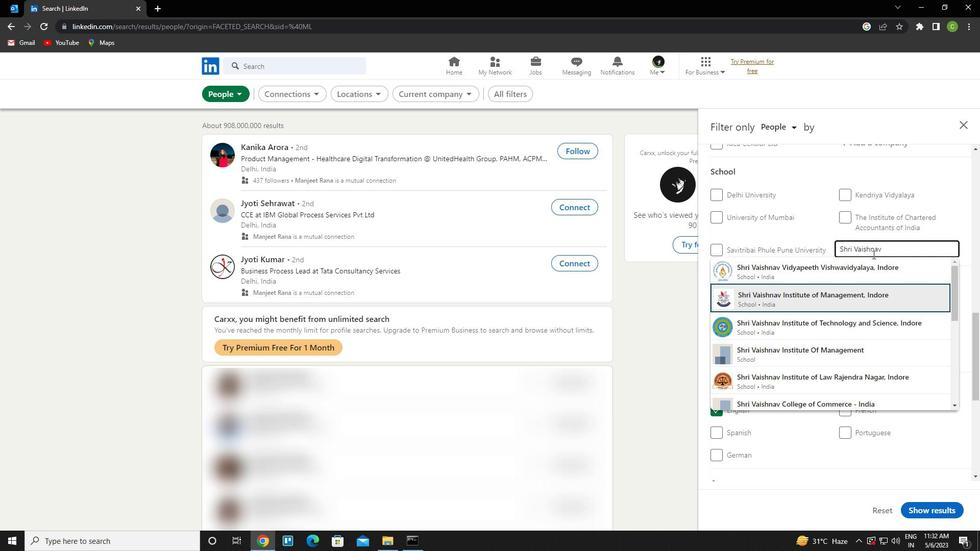 
Action: Mouse scrolled (873, 254) with delta (0, 0)
Screenshot: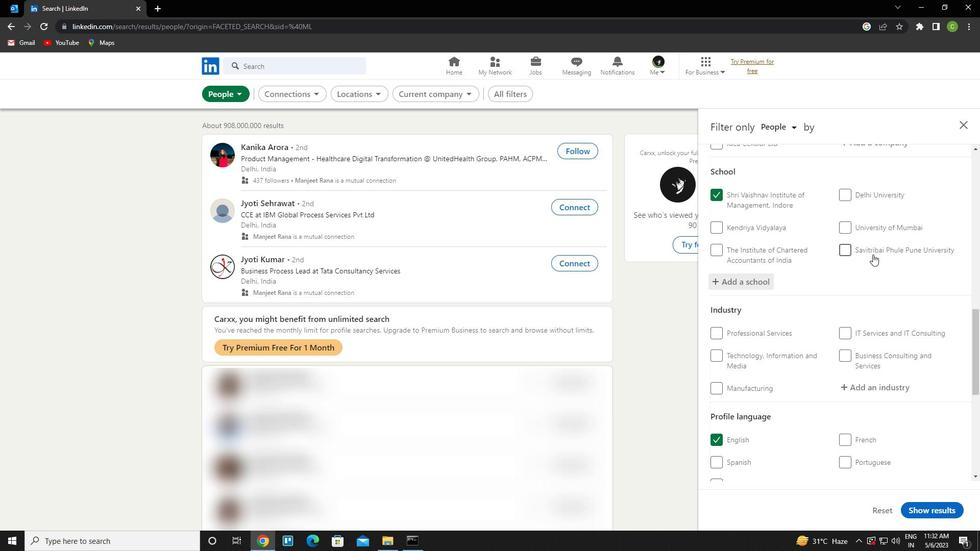 
Action: Mouse scrolled (873, 254) with delta (0, 0)
Screenshot: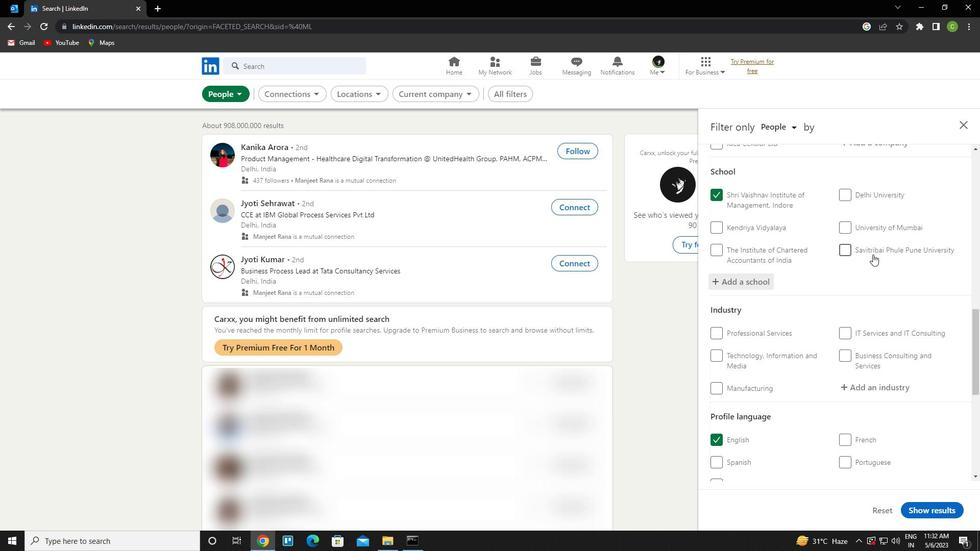 
Action: Mouse moved to (884, 289)
Screenshot: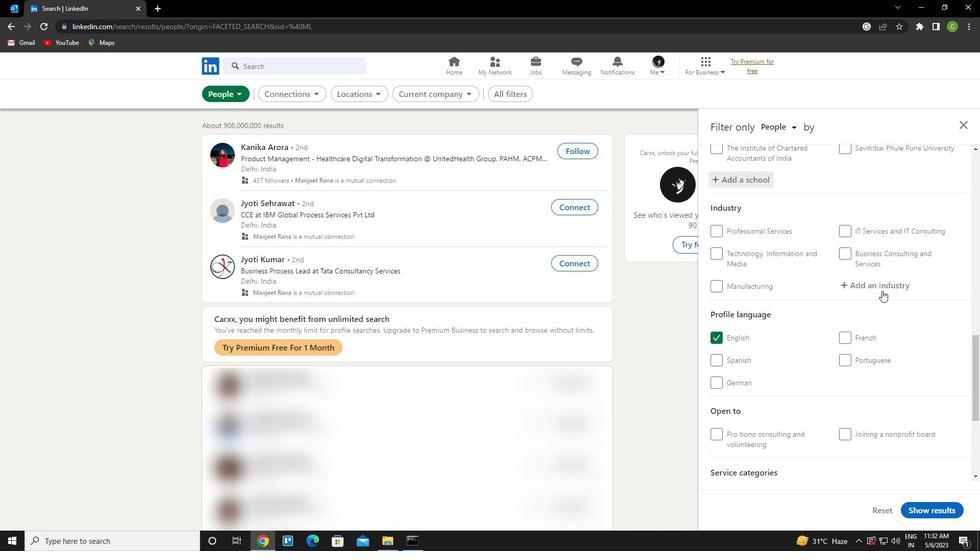 
Action: Mouse pressed left at (884, 289)
Screenshot: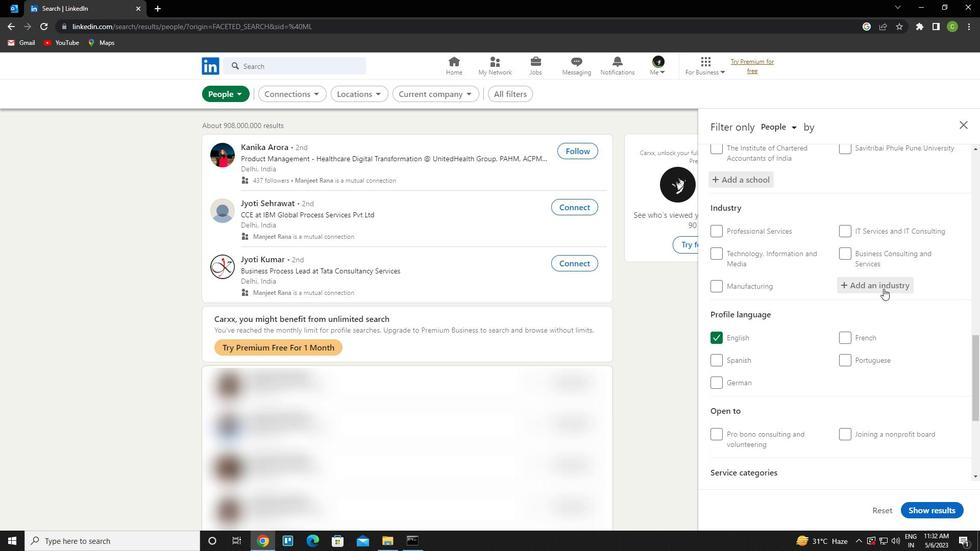
Action: Key pressed <Key.caps_lock>w<Key.caps_lock>holesale<Key.space>paper<Key.down><Key.enter>
Screenshot: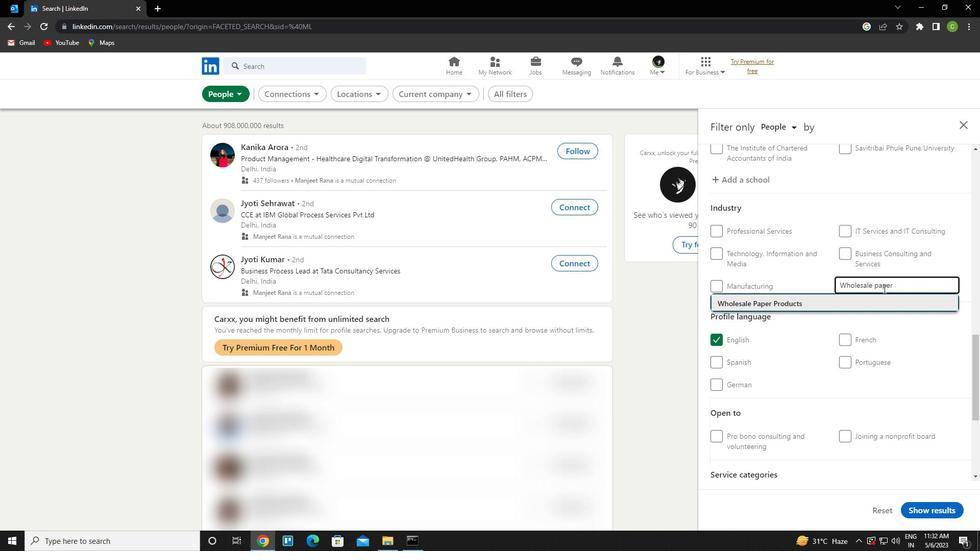 
Action: Mouse scrolled (884, 288) with delta (0, 0)
Screenshot: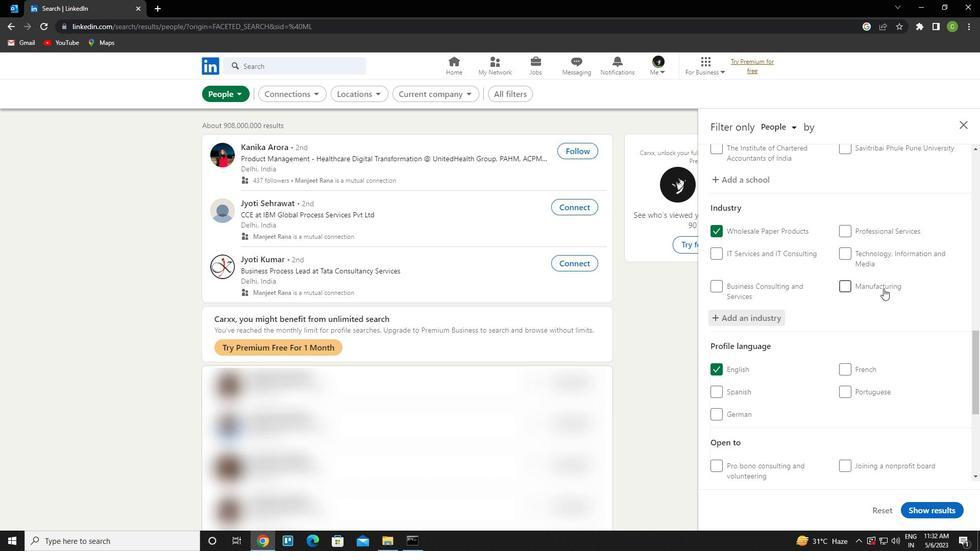 
Action: Mouse scrolled (884, 288) with delta (0, 0)
Screenshot: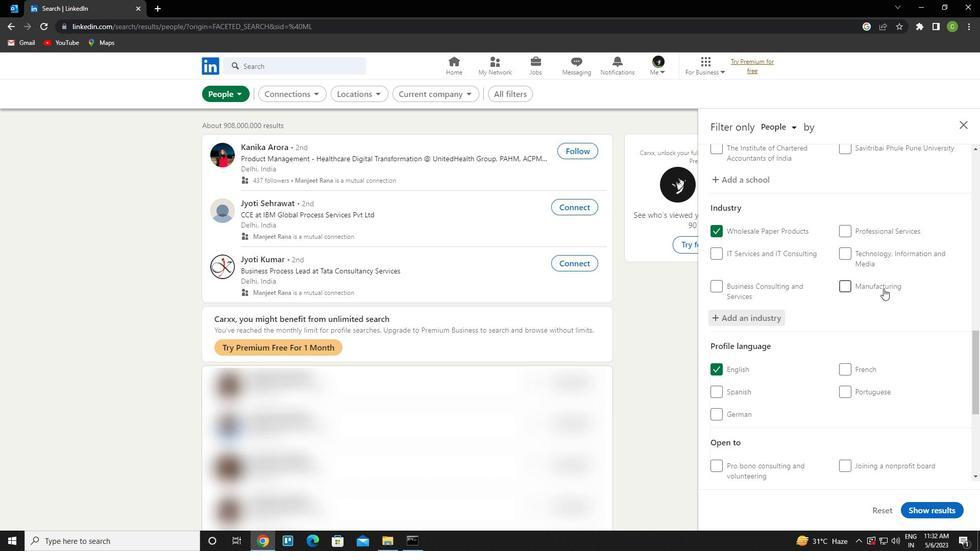 
Action: Mouse scrolled (884, 288) with delta (0, 0)
Screenshot: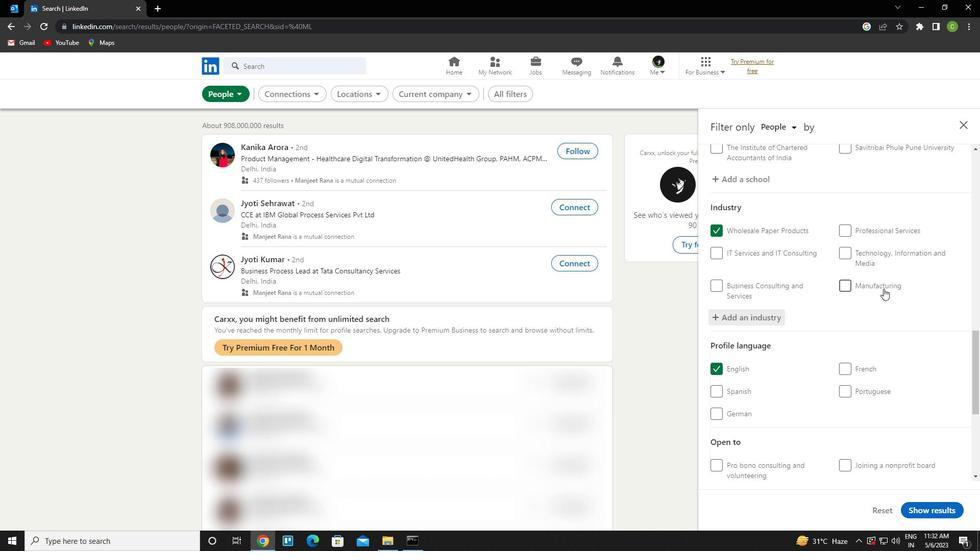 
Action: Mouse scrolled (884, 288) with delta (0, 0)
Screenshot: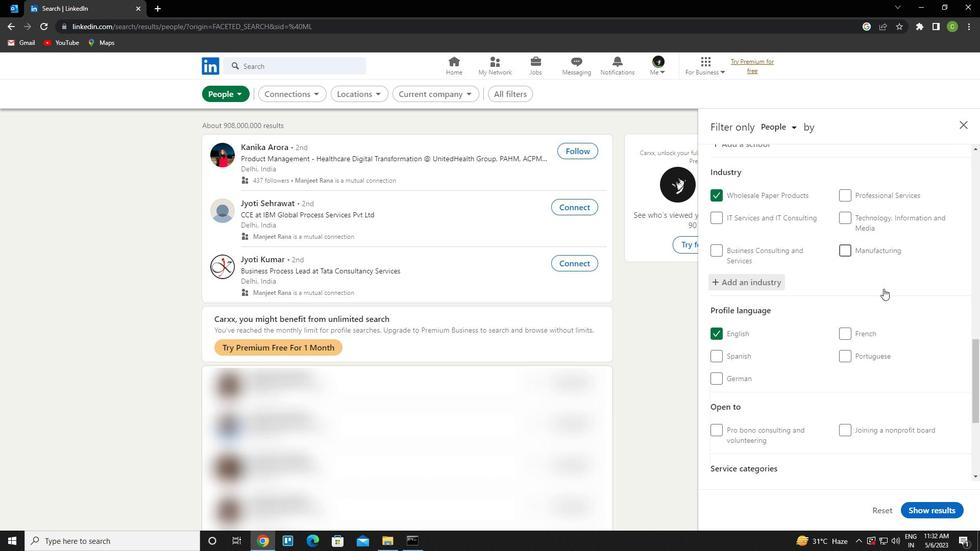 
Action: Mouse scrolled (884, 288) with delta (0, 0)
Screenshot: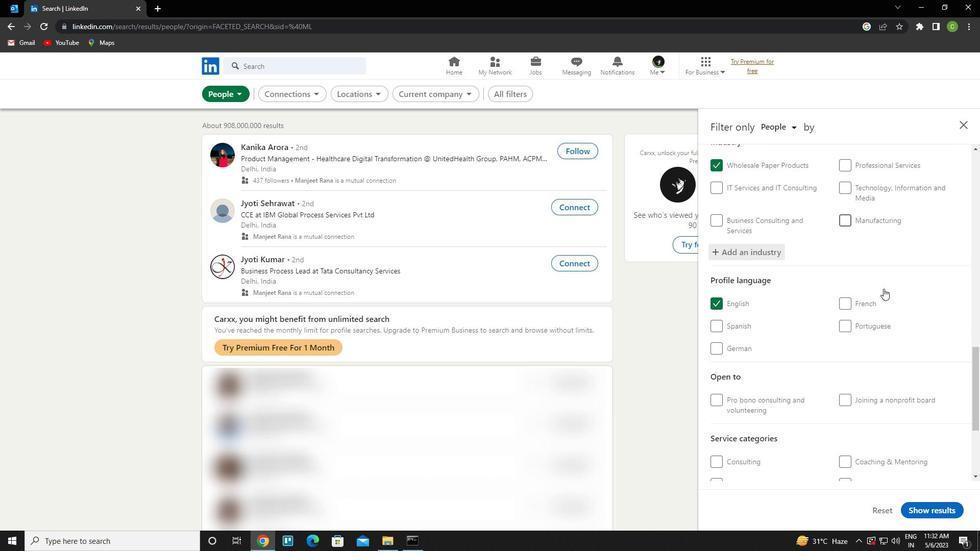 
Action: Mouse scrolled (884, 288) with delta (0, 0)
Screenshot: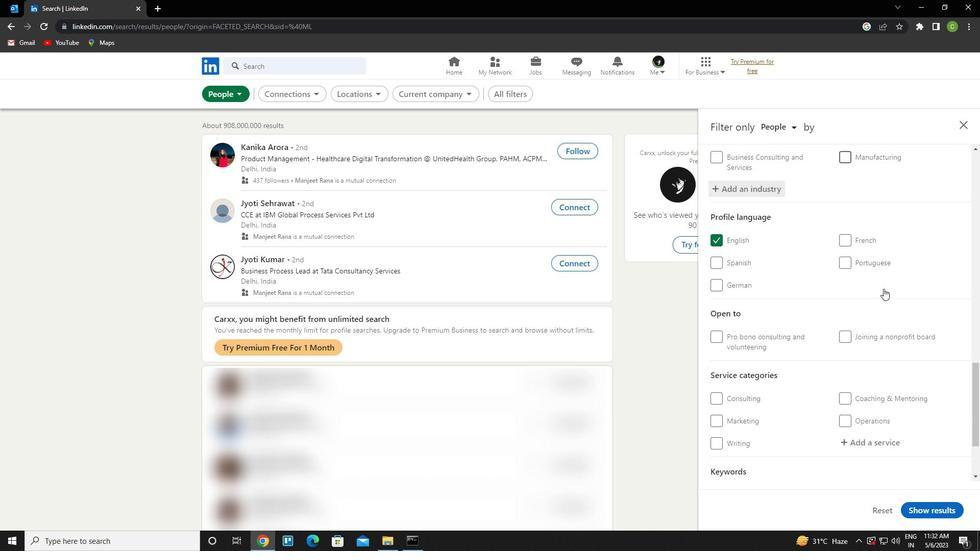
Action: Mouse moved to (867, 336)
Screenshot: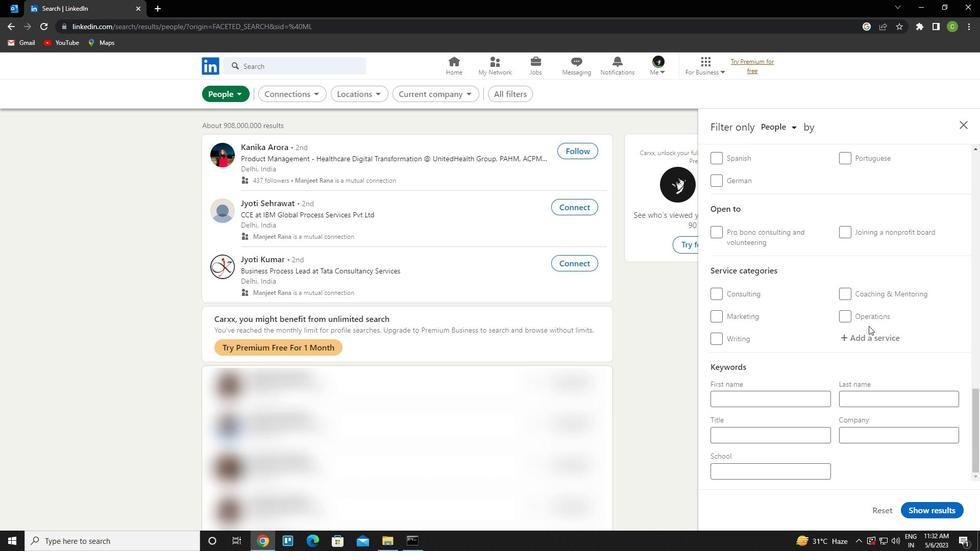 
Action: Mouse pressed left at (867, 336)
Screenshot: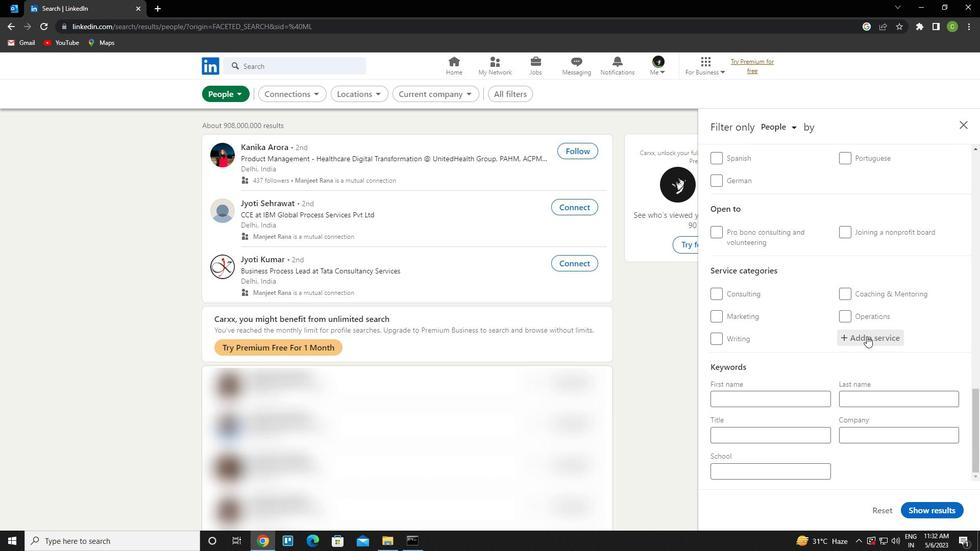 
Action: Key pressed <Key.caps_lock>s<Key.caps_lock>oftware<Key.space>testing<Key.down><Key.enter>
Screenshot: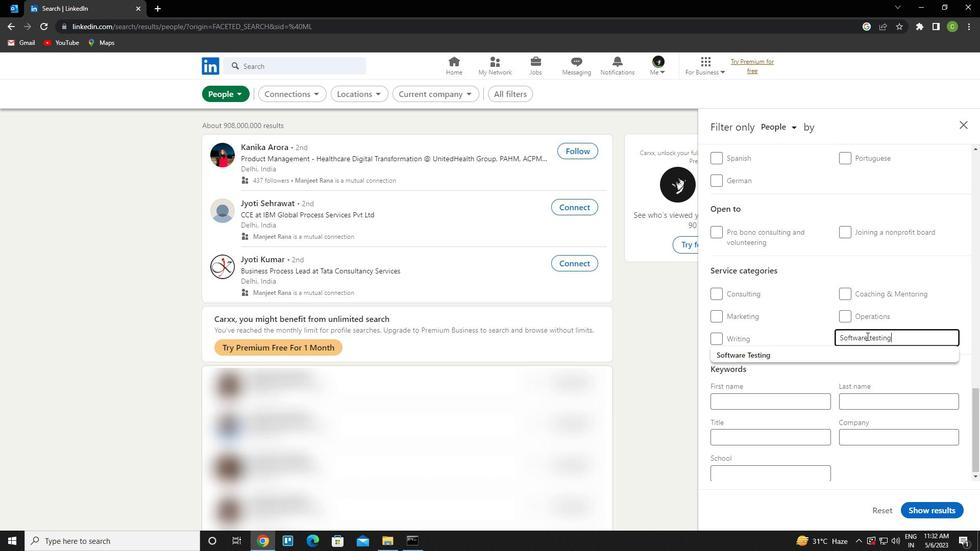 
Action: Mouse moved to (862, 336)
Screenshot: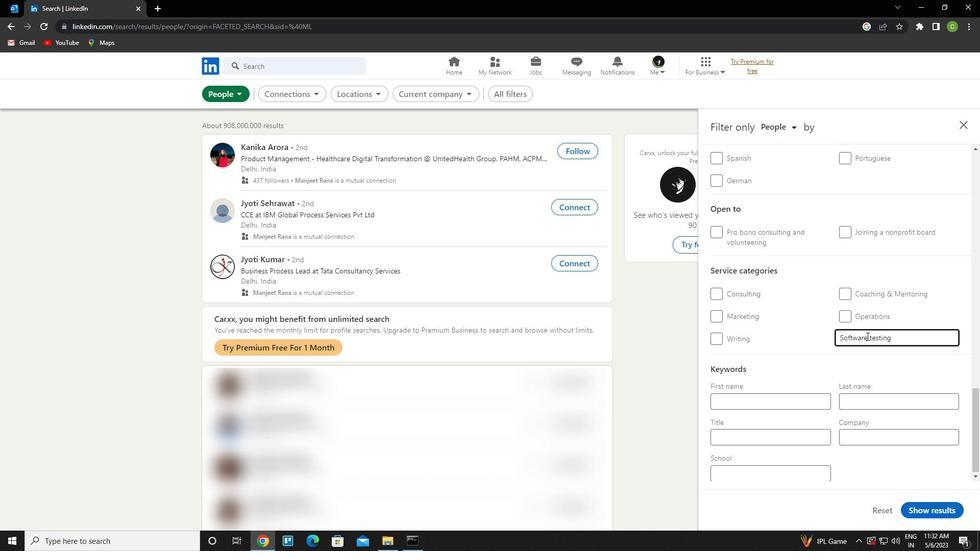 
Action: Mouse pressed left at (862, 336)
Screenshot: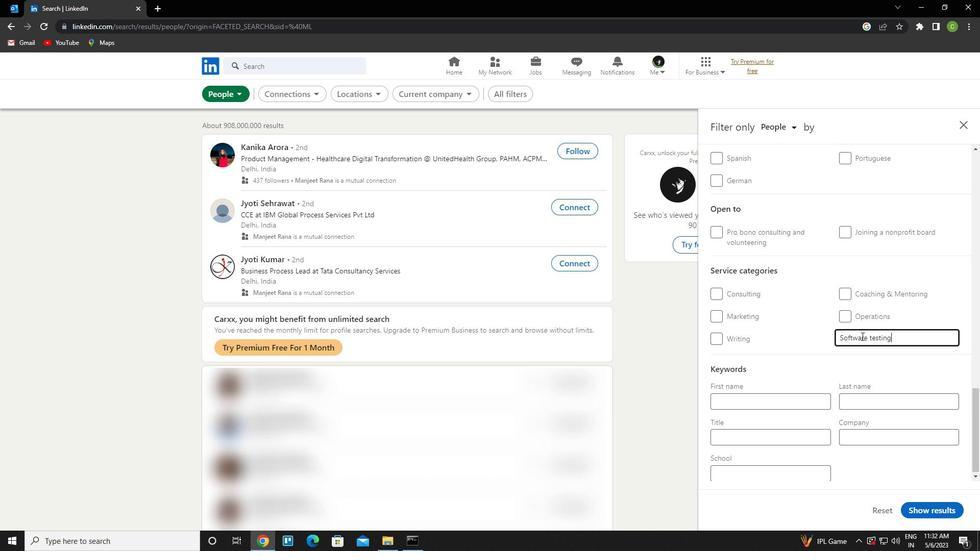 
Action: Key pressed <Key.down><Key.enter>
Screenshot: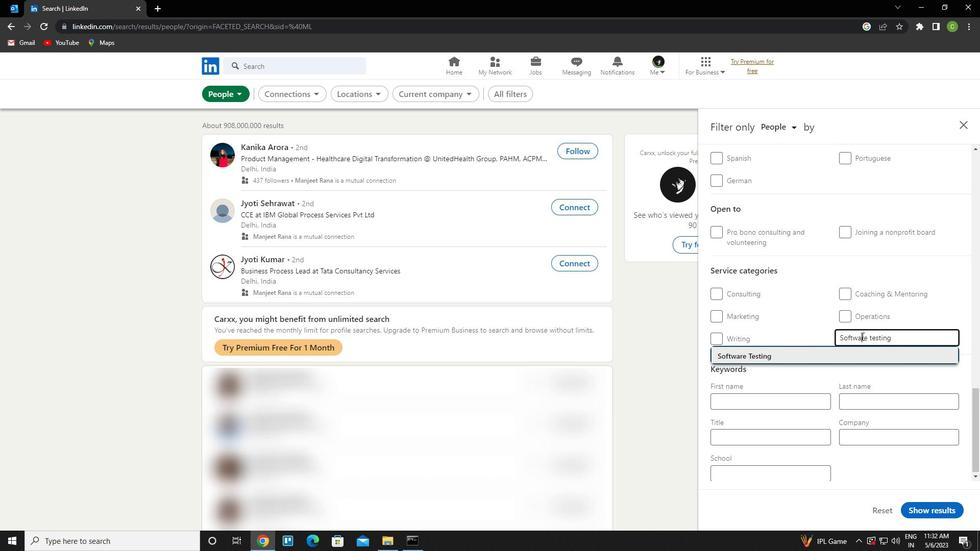 
Action: Mouse scrolled (862, 336) with delta (0, 0)
Screenshot: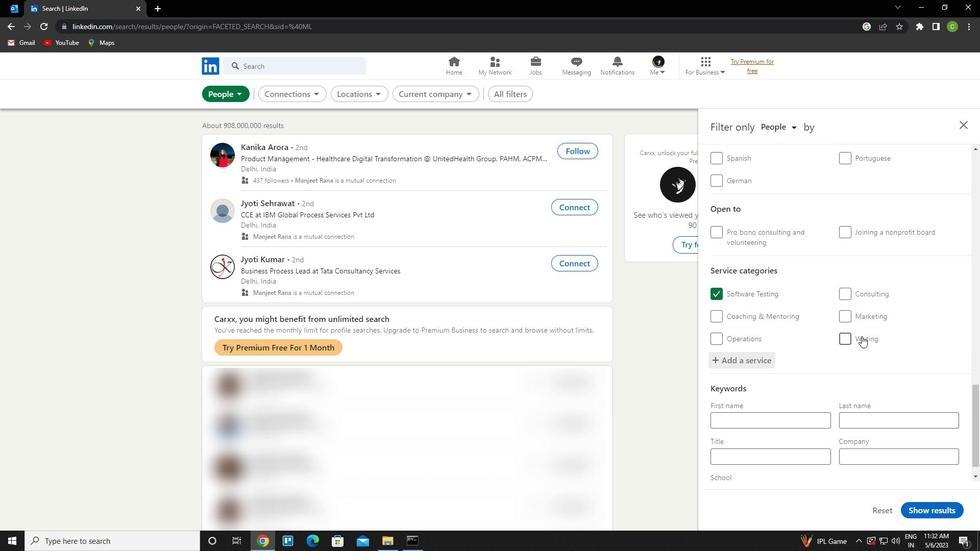
Action: Mouse scrolled (862, 336) with delta (0, 0)
Screenshot: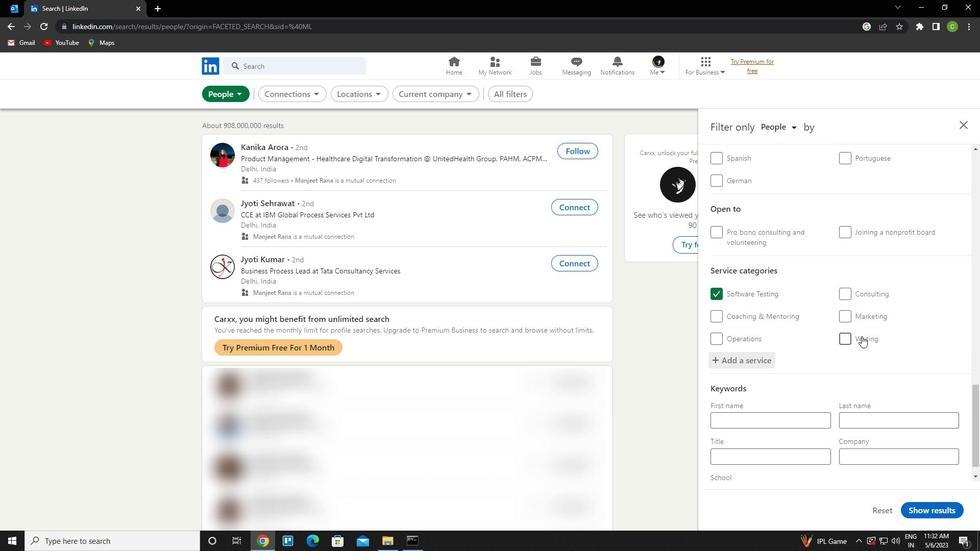 
Action: Mouse scrolled (862, 336) with delta (0, 0)
Screenshot: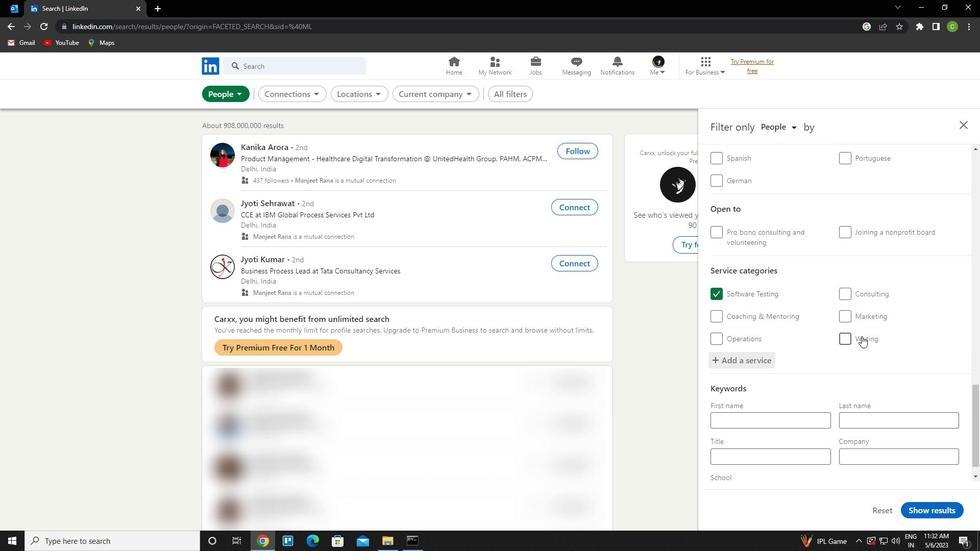 
Action: Mouse scrolled (862, 336) with delta (0, 0)
Screenshot: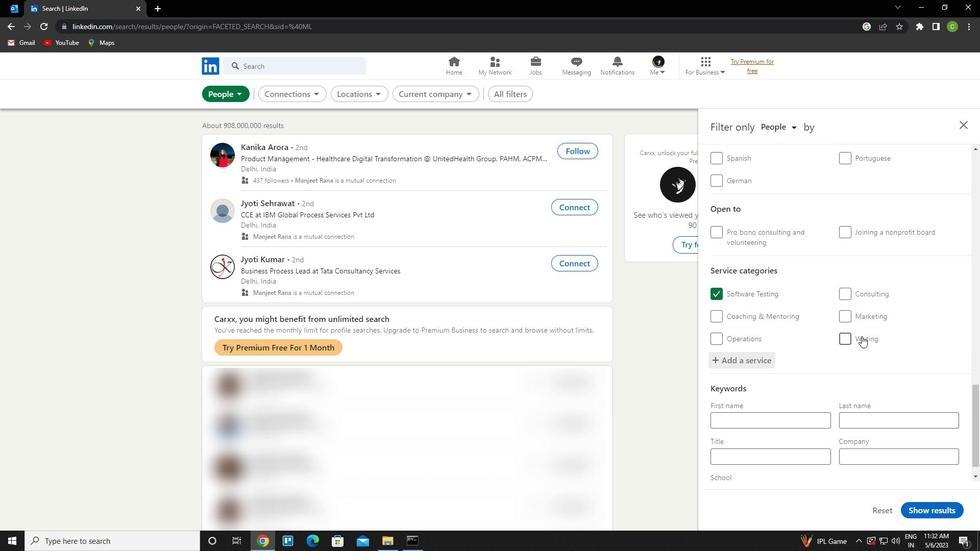 
Action: Mouse scrolled (862, 336) with delta (0, 0)
Screenshot: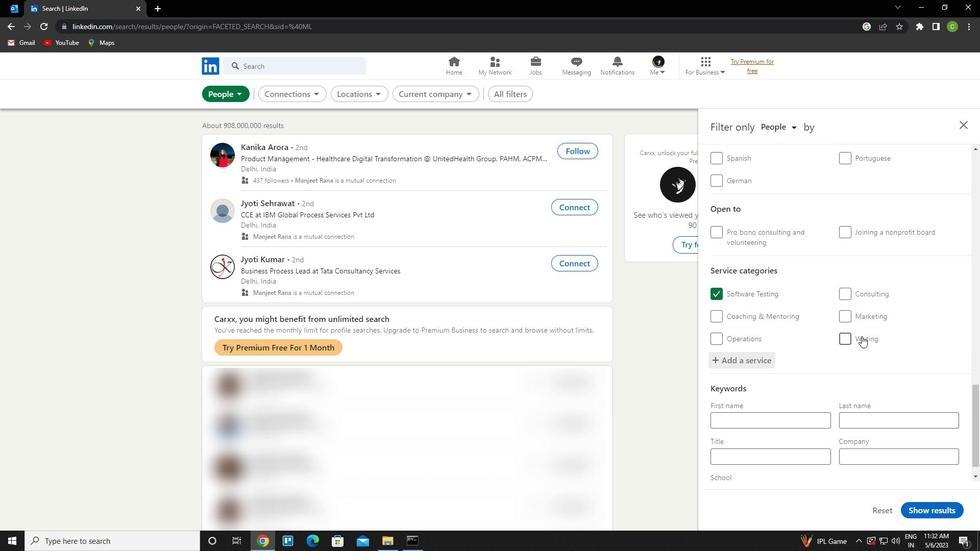 
Action: Mouse moved to (777, 441)
Screenshot: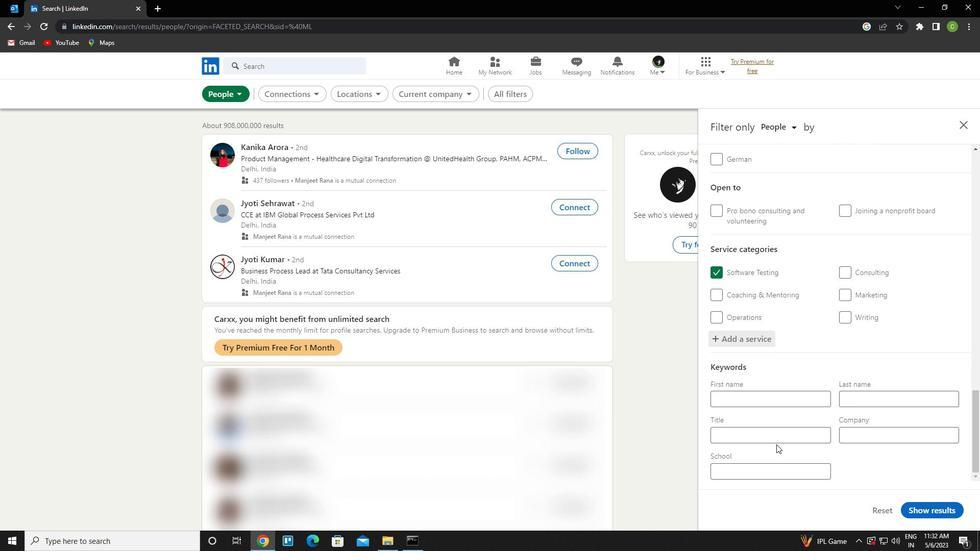 
Action: Mouse pressed left at (777, 441)
Screenshot: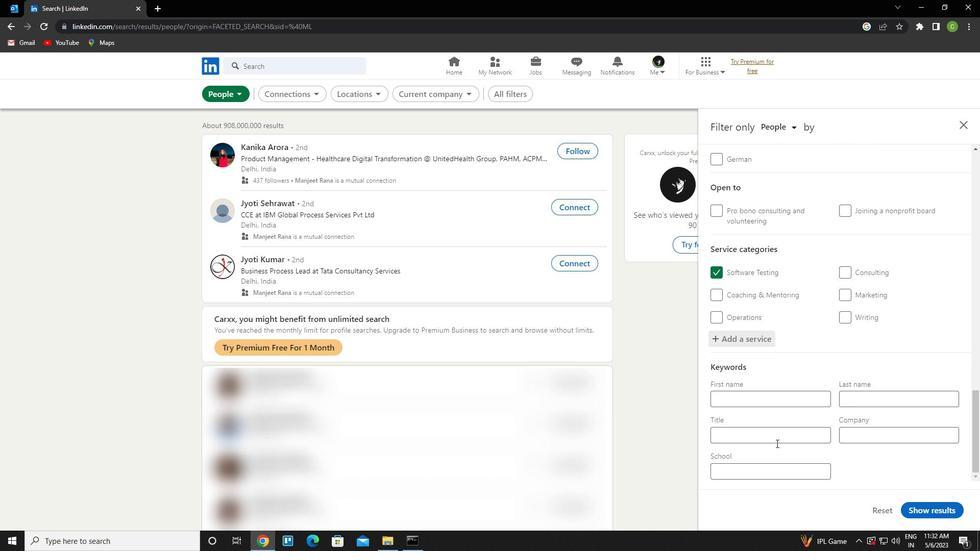 
Action: Key pressed <Key.caps_lock>t<Key.caps_lock>Ravel<Key.space><Key.caps_lock>w<Key.caps_lock>riter
Screenshot: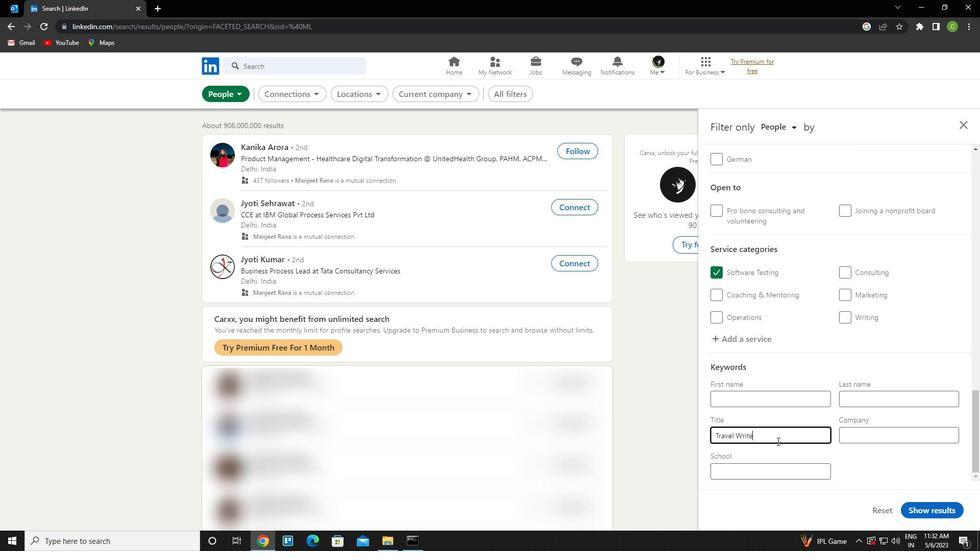 
Action: Mouse moved to (951, 511)
Screenshot: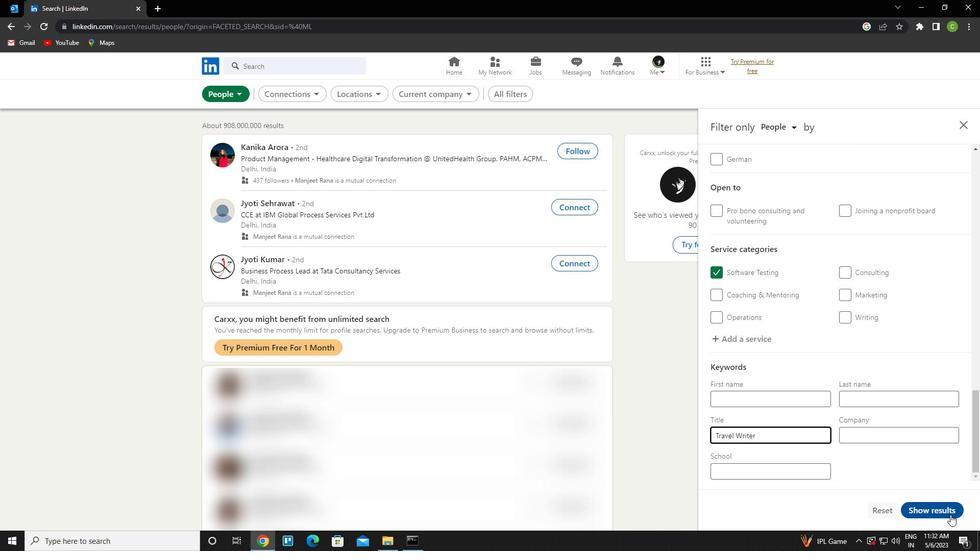 
Action: Mouse pressed left at (951, 511)
Screenshot: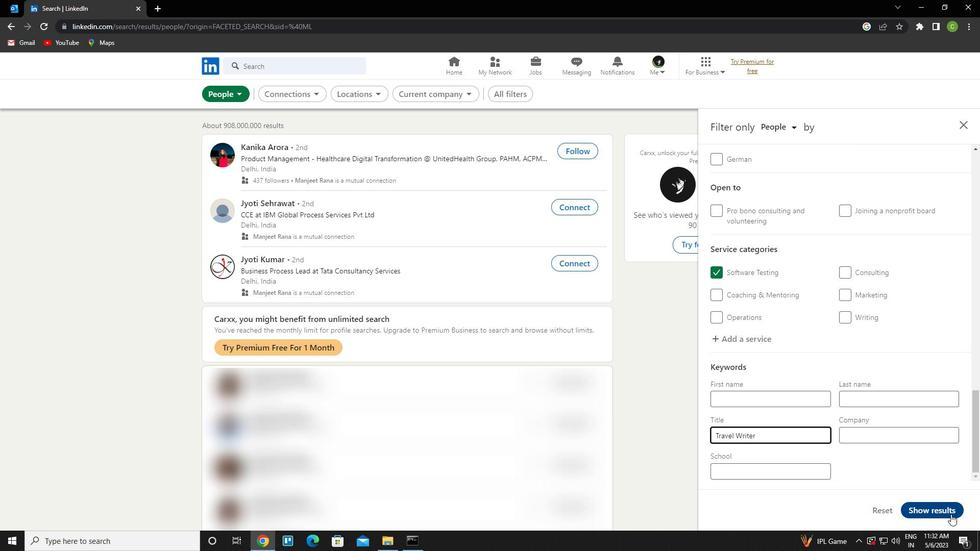 
Action: Mouse moved to (626, 307)
Screenshot: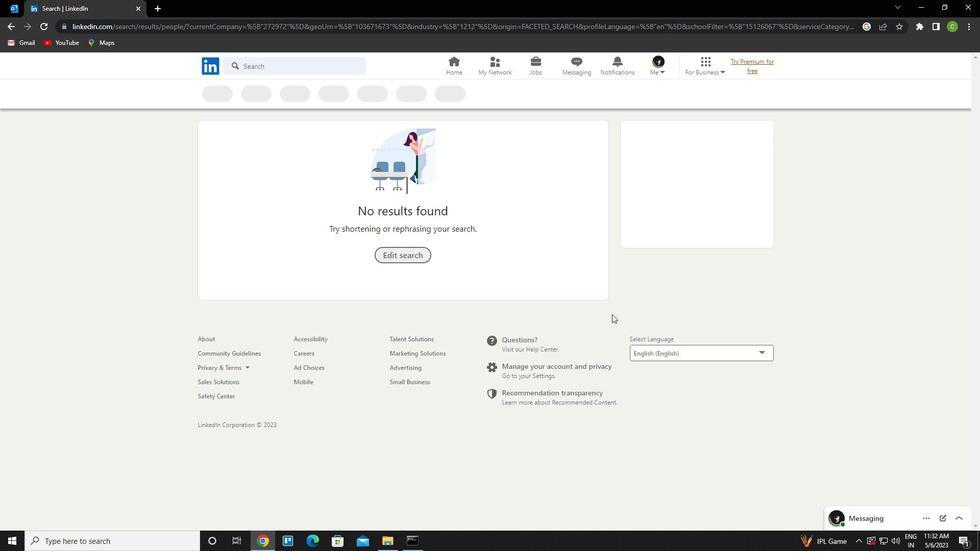 
